 Task: Create a due date automation trigger when advanced on, on the tuesday after a card is due add fields without custom field "Resume" set to a date not in this month at 11:00 AM.
Action: Mouse moved to (912, 271)
Screenshot: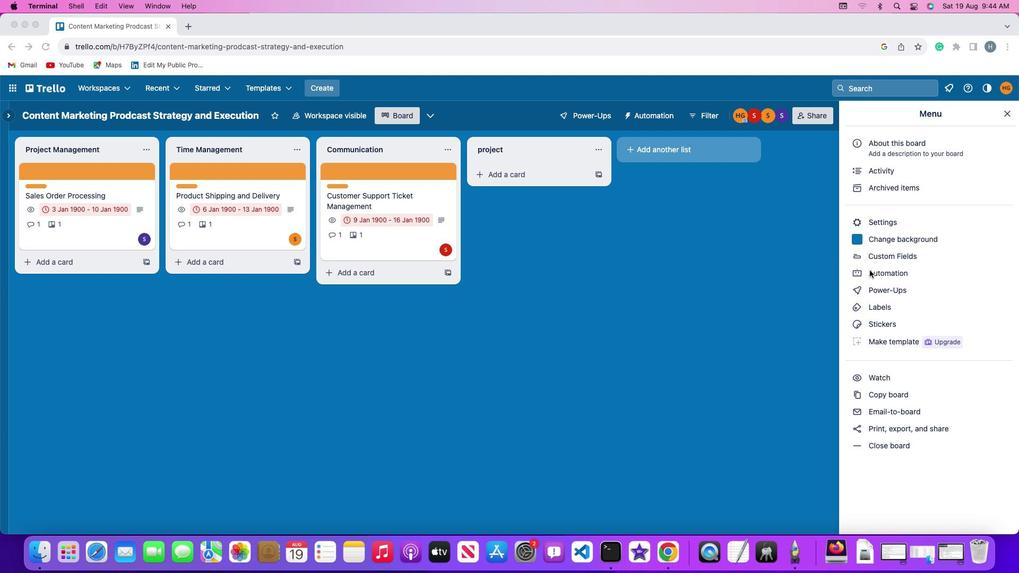 
Action: Mouse pressed left at (912, 271)
Screenshot: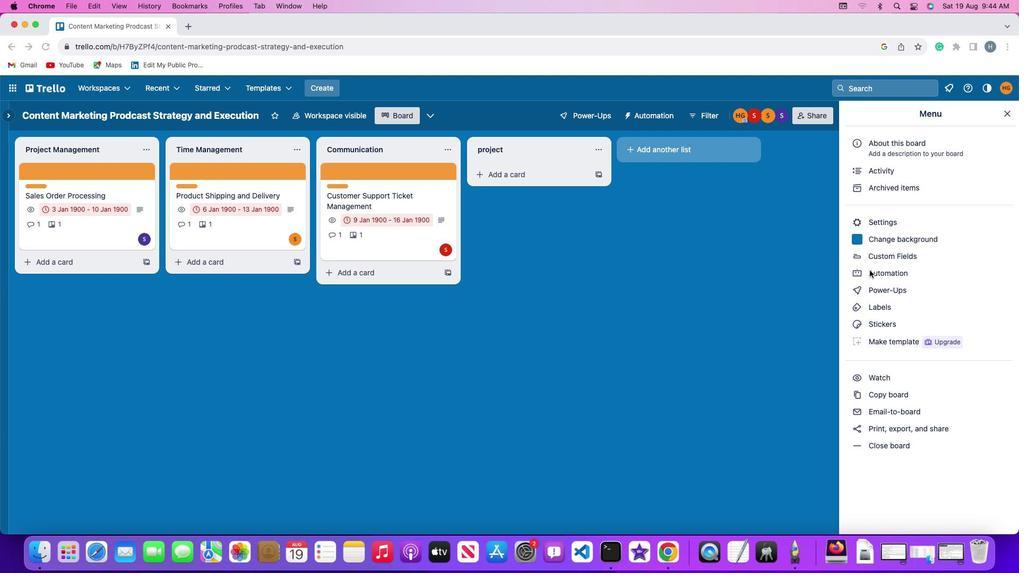 
Action: Mouse pressed left at (912, 271)
Screenshot: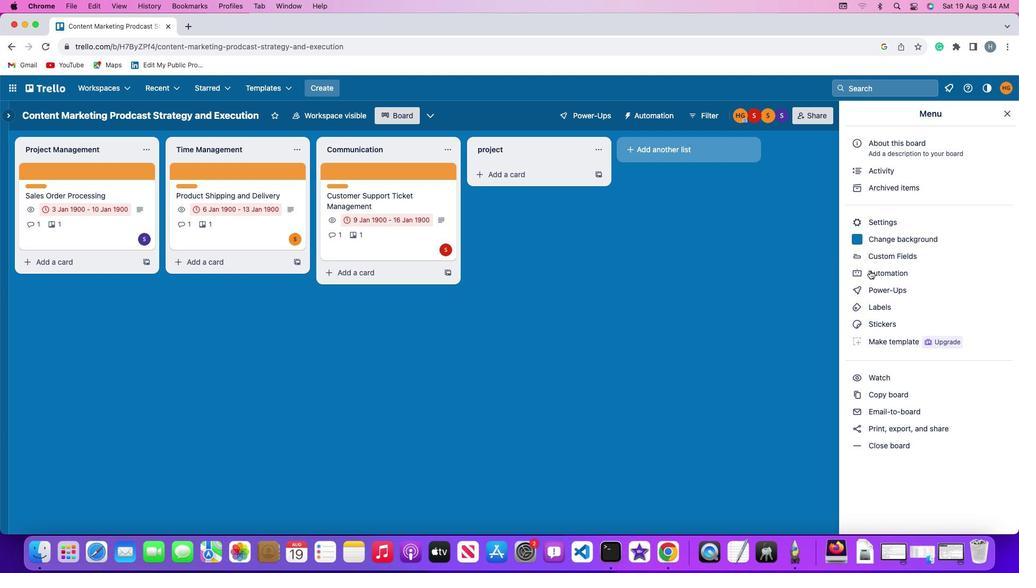 
Action: Mouse moved to (15, 255)
Screenshot: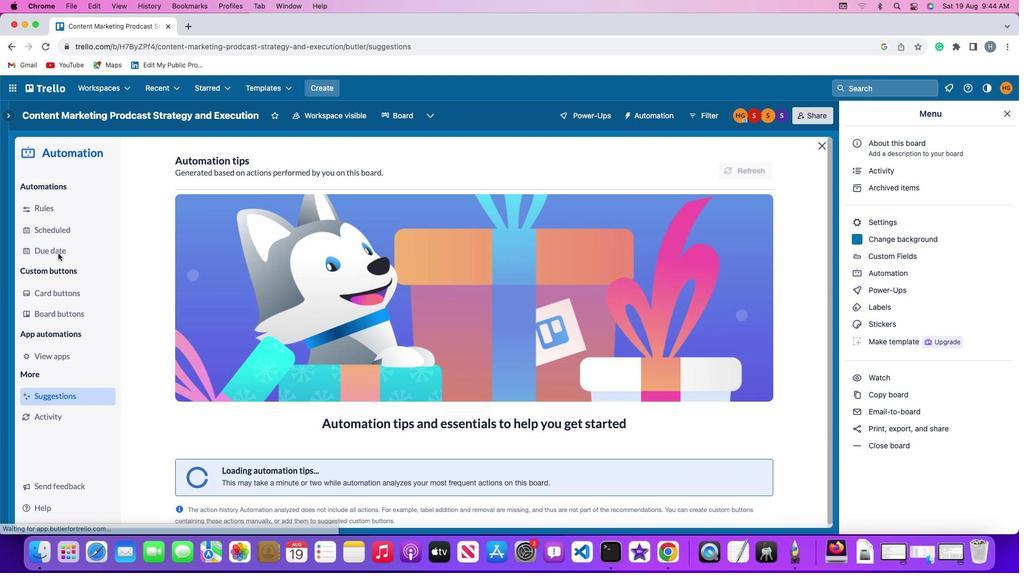 
Action: Mouse pressed left at (15, 255)
Screenshot: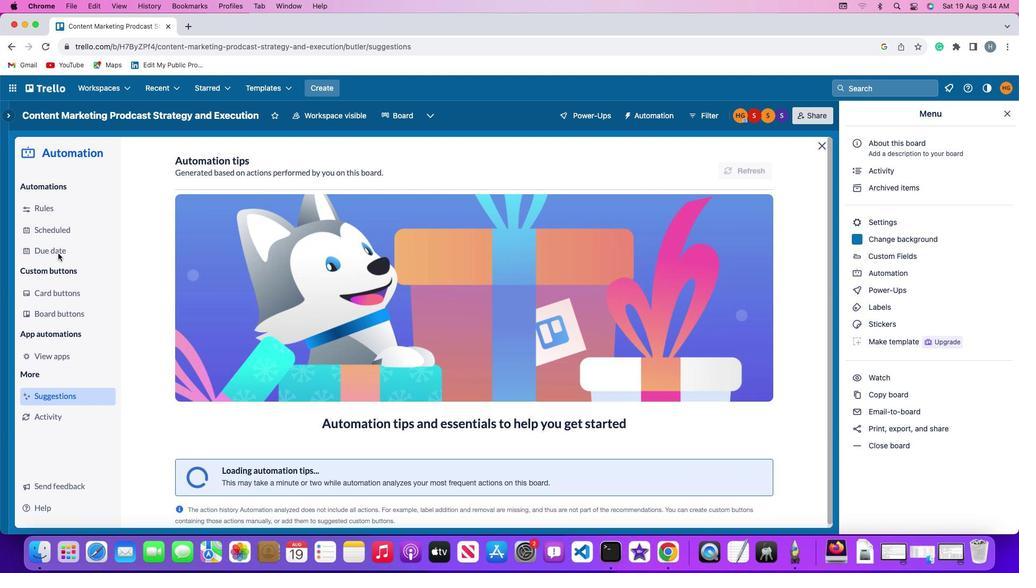 
Action: Mouse moved to (739, 163)
Screenshot: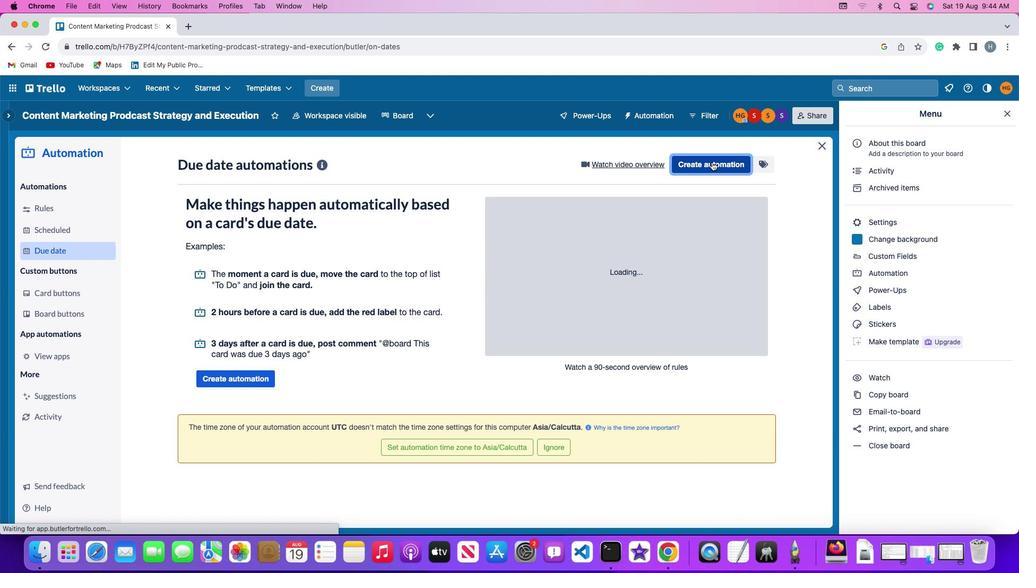 
Action: Mouse pressed left at (739, 163)
Screenshot: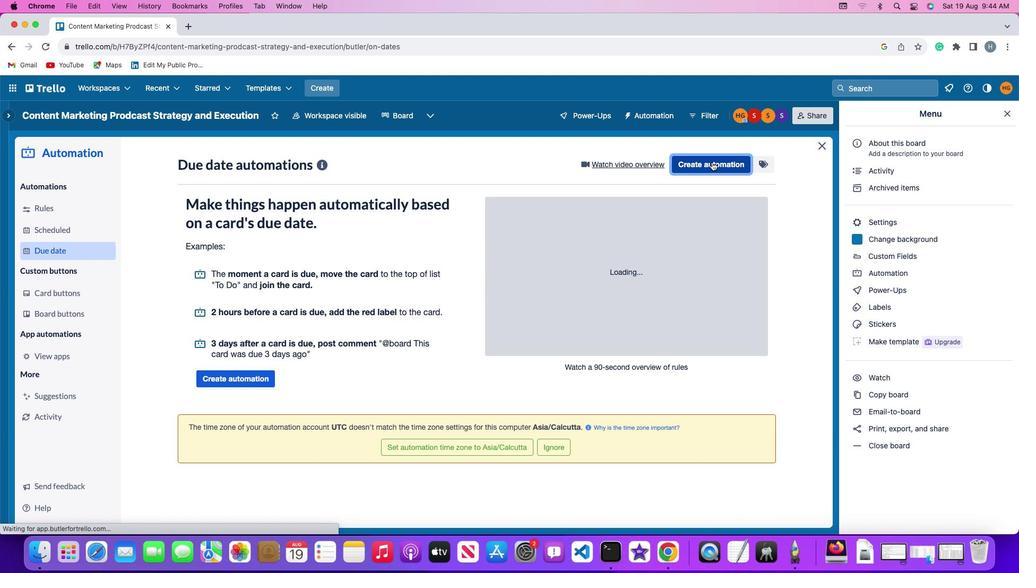 
Action: Mouse moved to (163, 267)
Screenshot: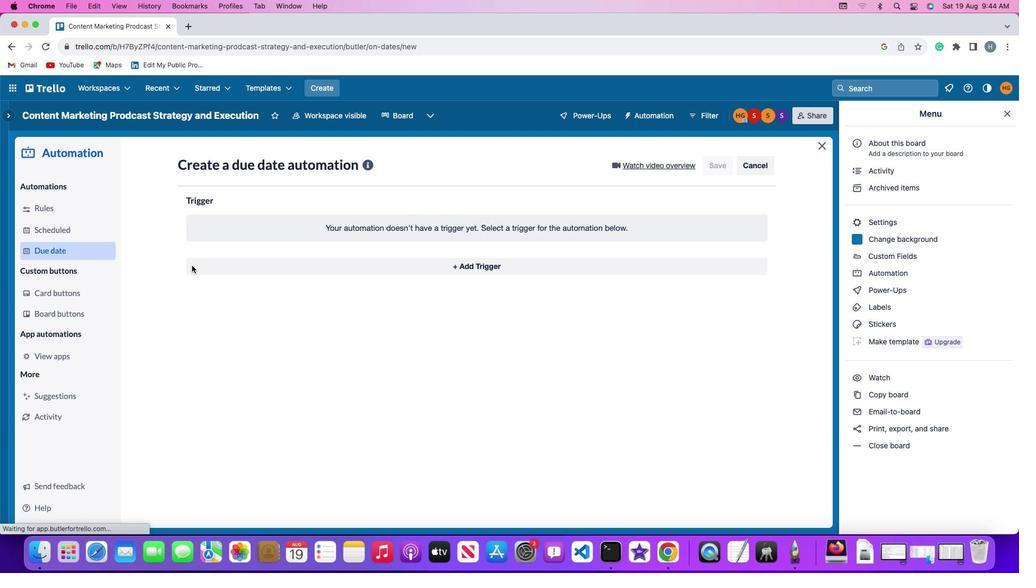 
Action: Mouse pressed left at (163, 267)
Screenshot: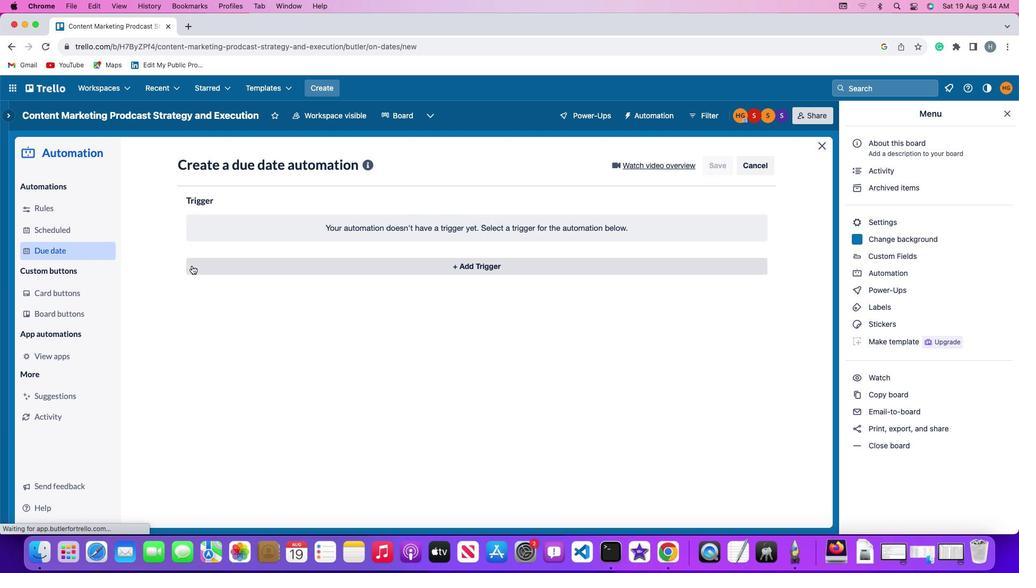 
Action: Mouse moved to (206, 459)
Screenshot: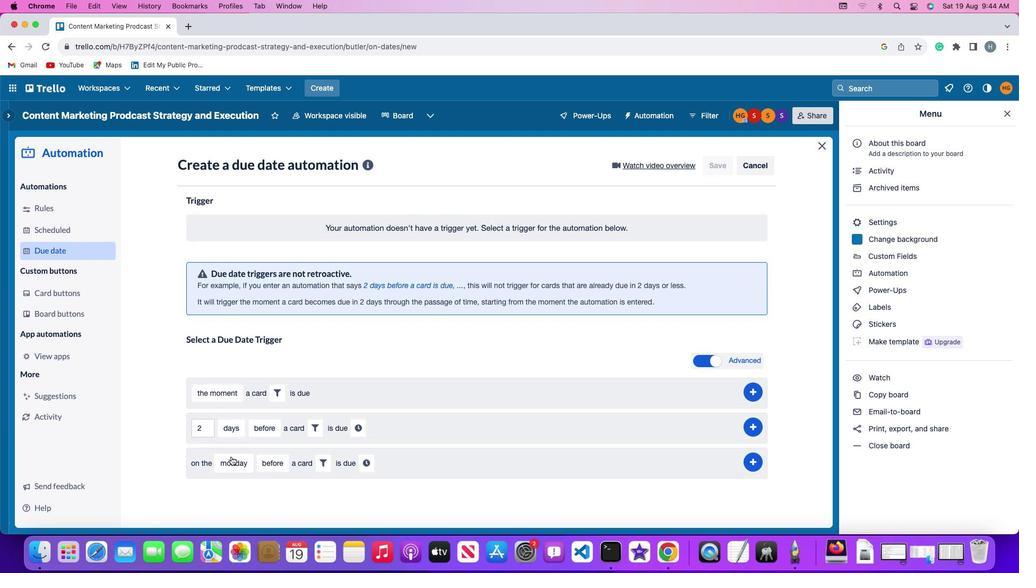 
Action: Mouse pressed left at (206, 459)
Screenshot: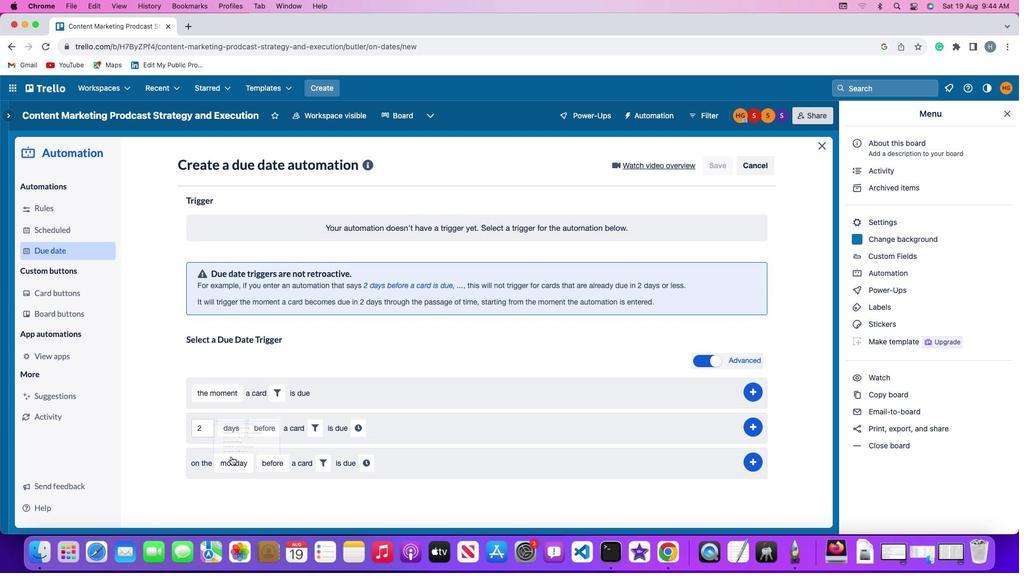 
Action: Mouse moved to (222, 339)
Screenshot: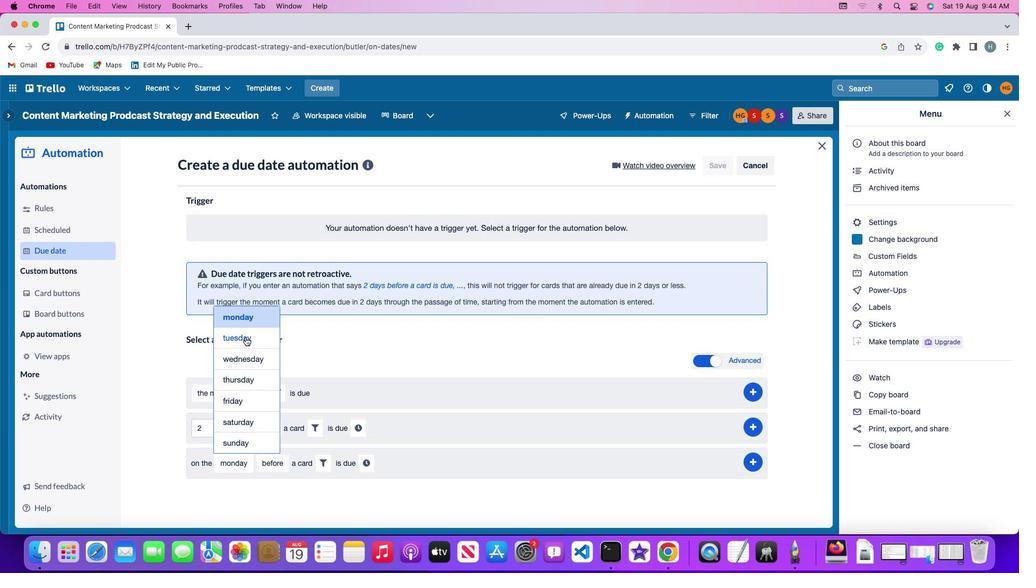 
Action: Mouse pressed left at (222, 339)
Screenshot: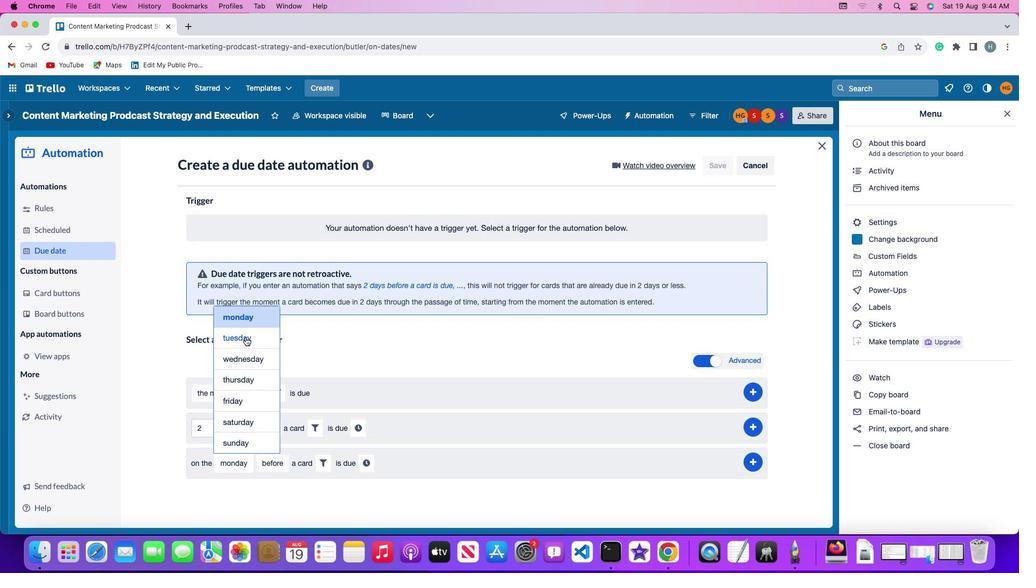 
Action: Mouse moved to (251, 469)
Screenshot: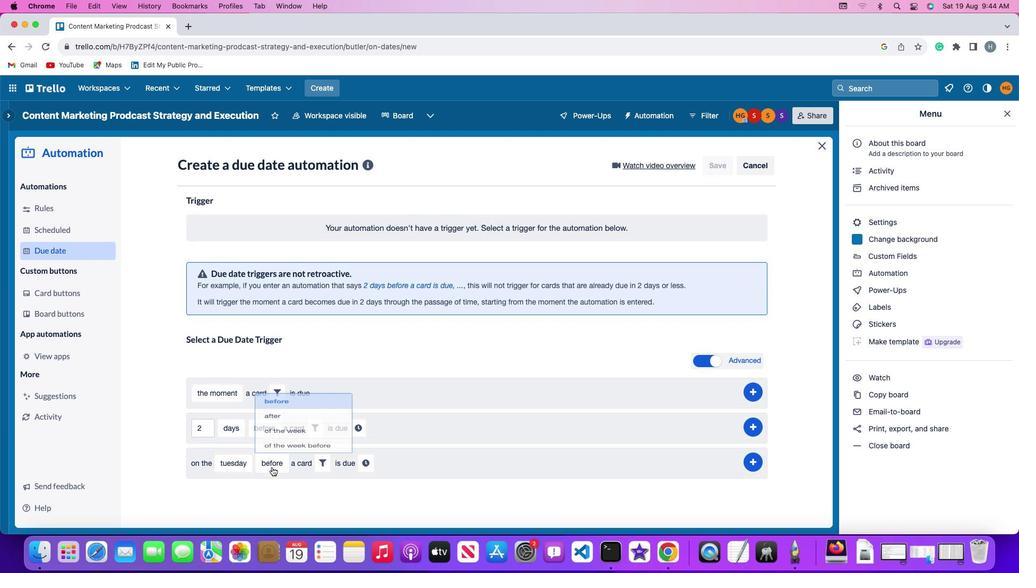 
Action: Mouse pressed left at (251, 469)
Screenshot: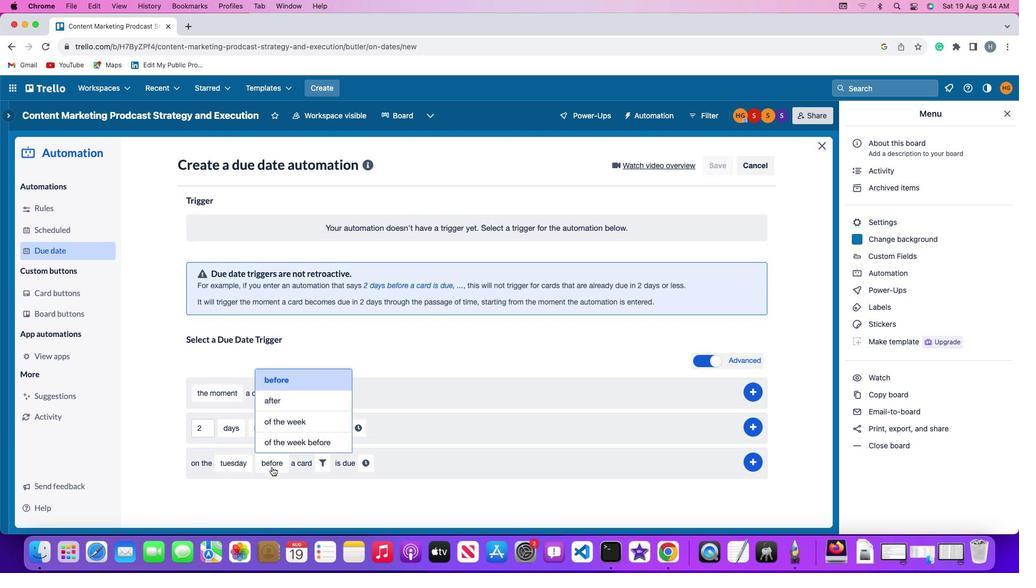 
Action: Mouse moved to (263, 400)
Screenshot: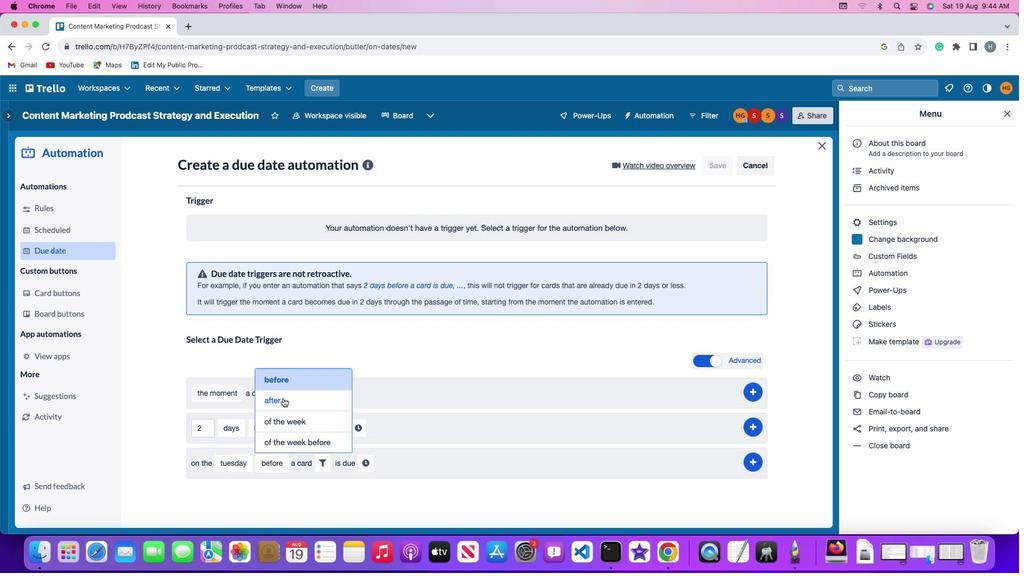 
Action: Mouse pressed left at (263, 400)
Screenshot: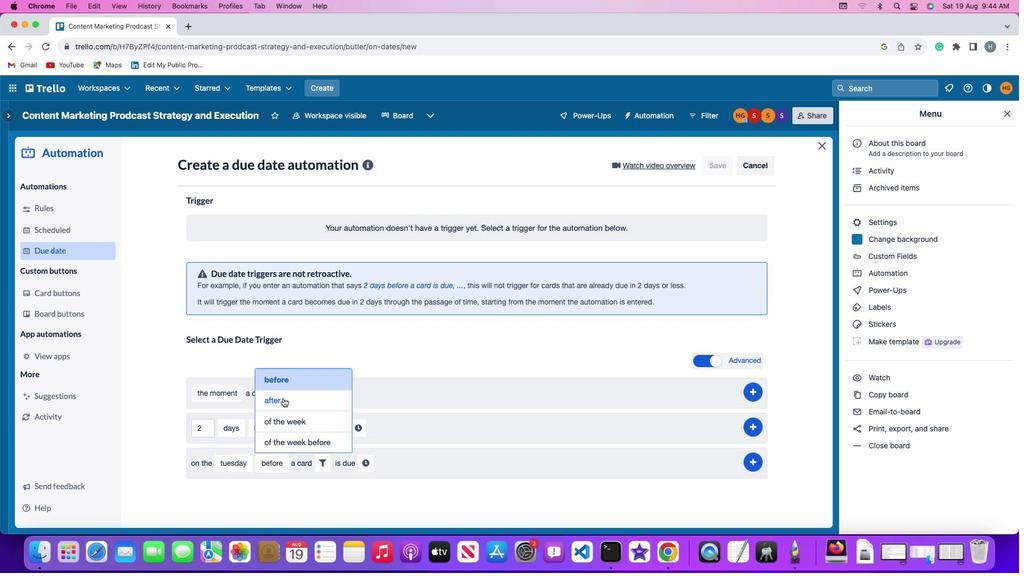 
Action: Mouse moved to (298, 467)
Screenshot: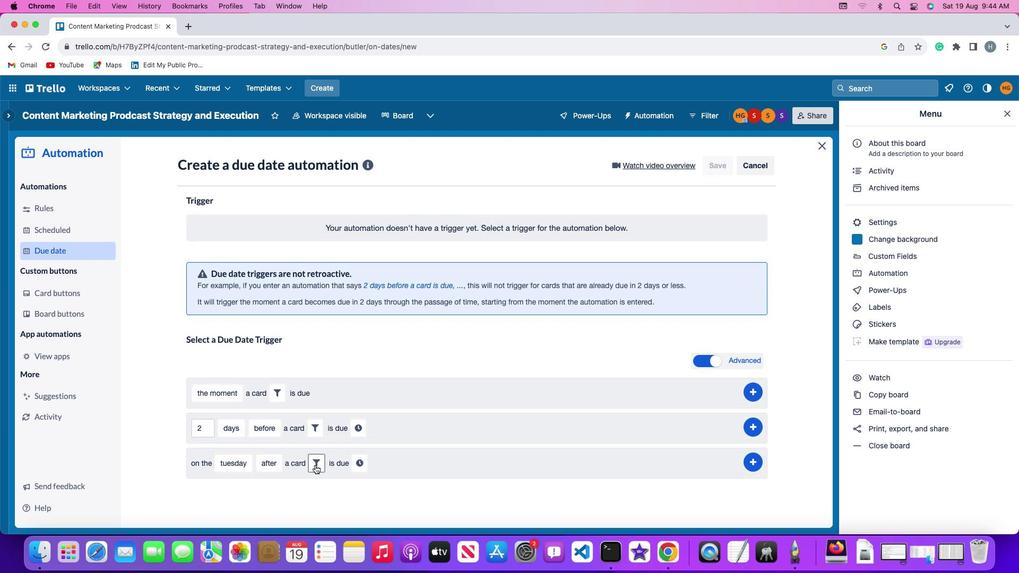 
Action: Mouse pressed left at (298, 467)
Screenshot: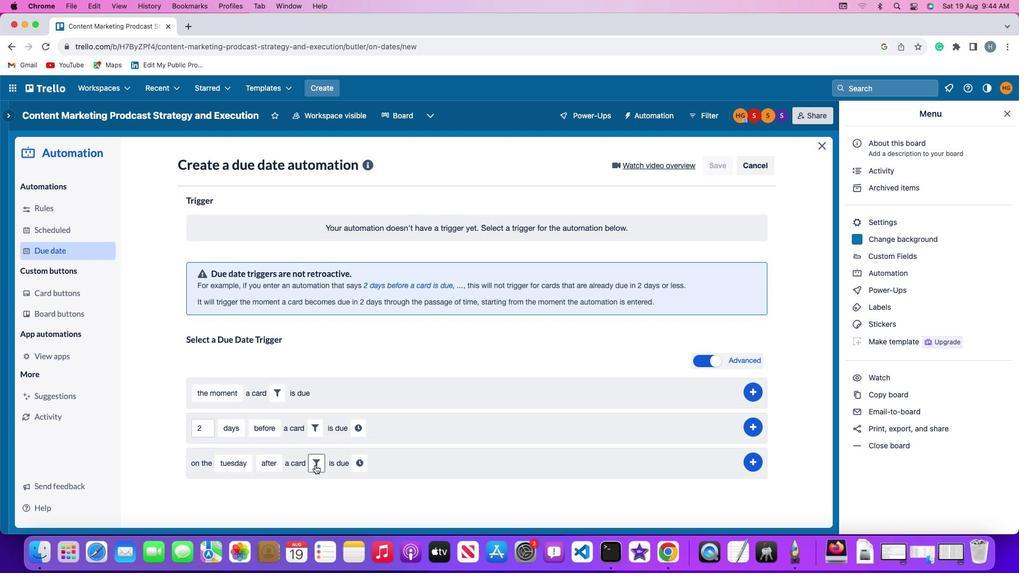 
Action: Mouse moved to (491, 498)
Screenshot: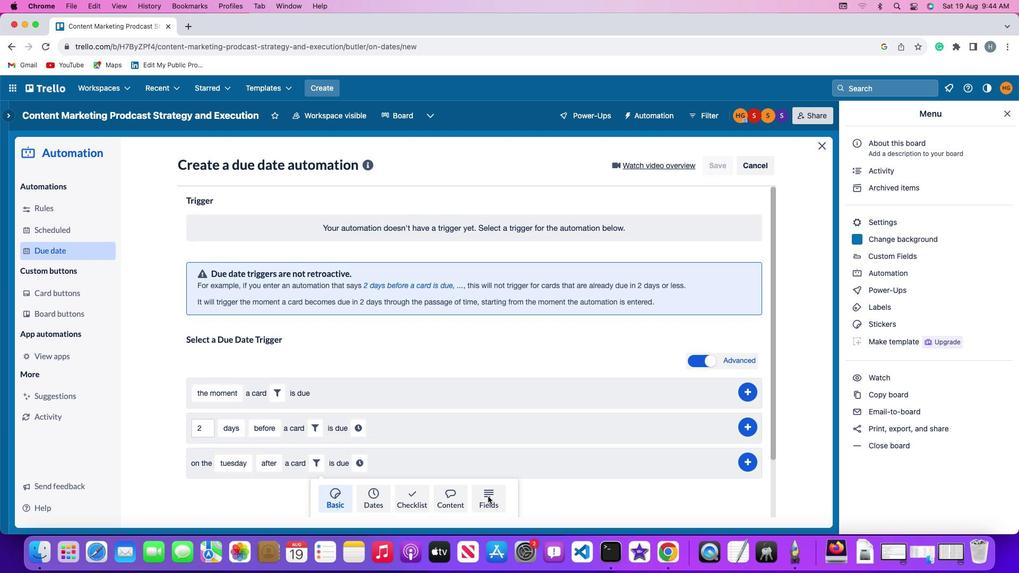 
Action: Mouse pressed left at (491, 498)
Screenshot: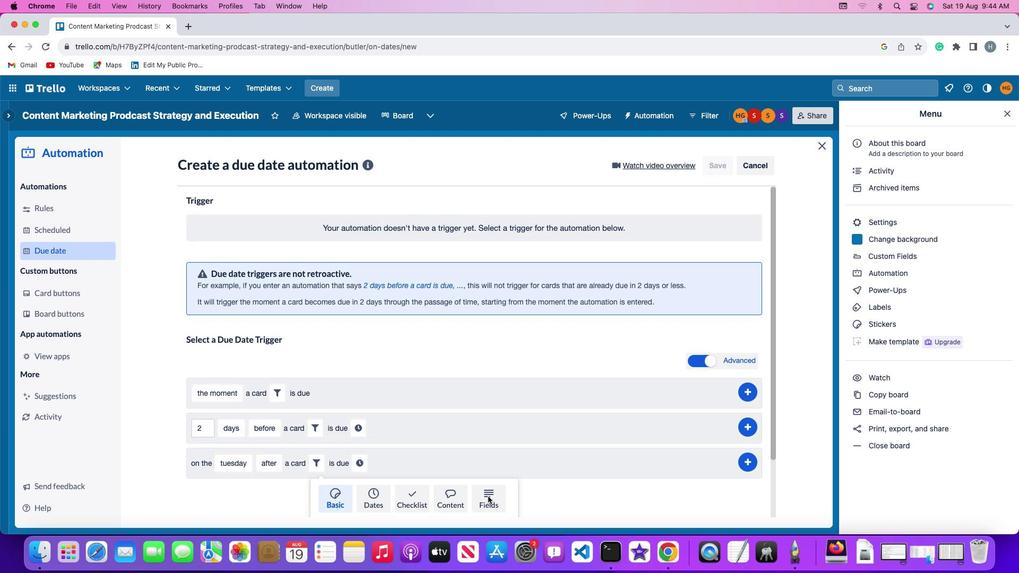
Action: Mouse moved to (252, 500)
Screenshot: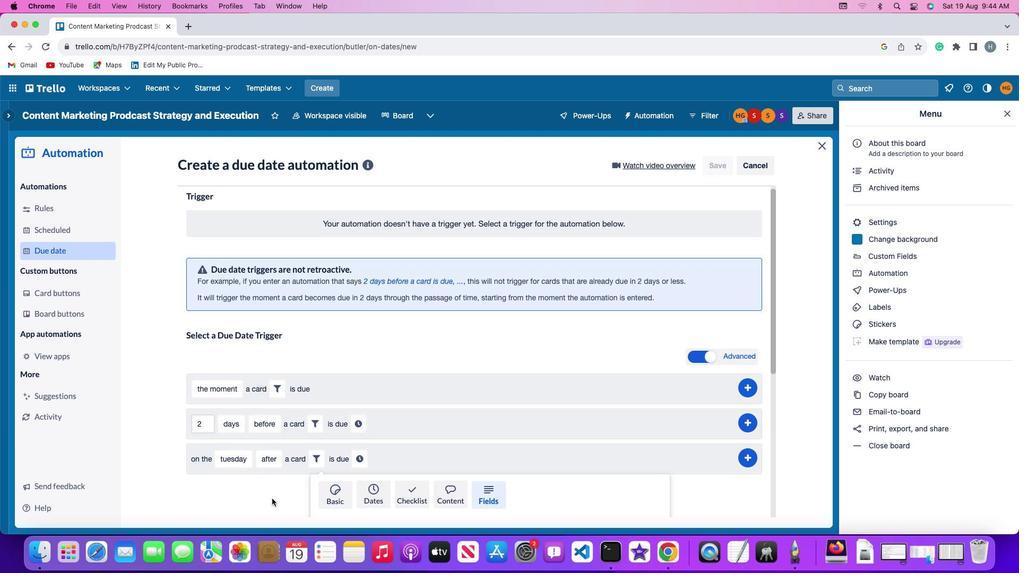
Action: Mouse scrolled (252, 500) with delta (-48, 0)
Screenshot: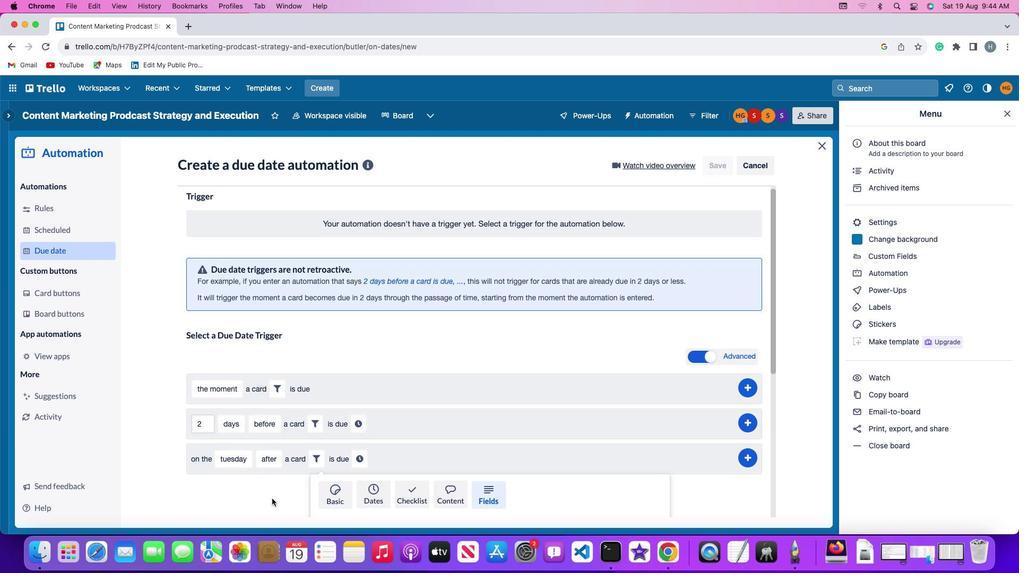 
Action: Mouse scrolled (252, 500) with delta (-48, 0)
Screenshot: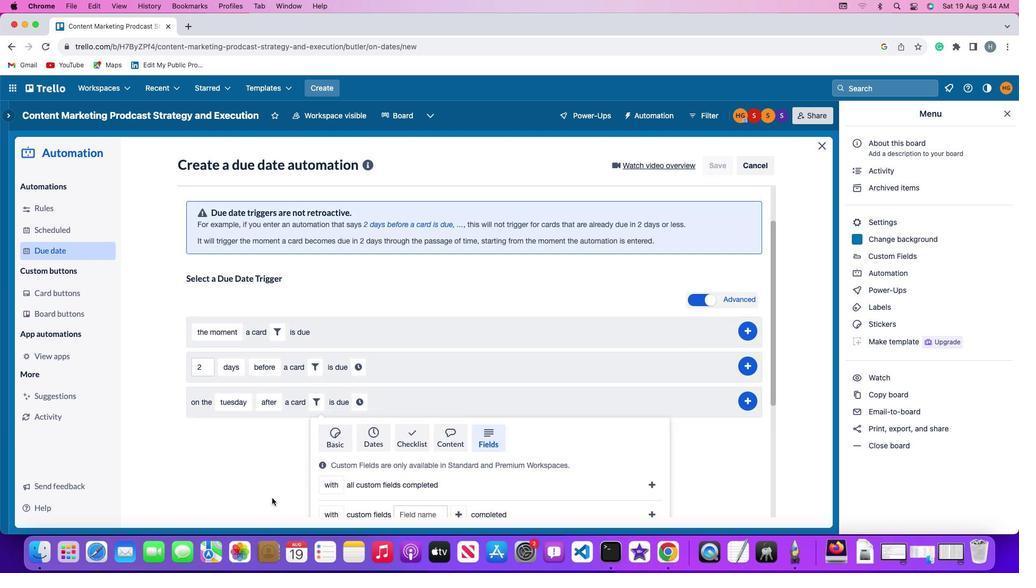 
Action: Mouse scrolled (252, 500) with delta (-48, -1)
Screenshot: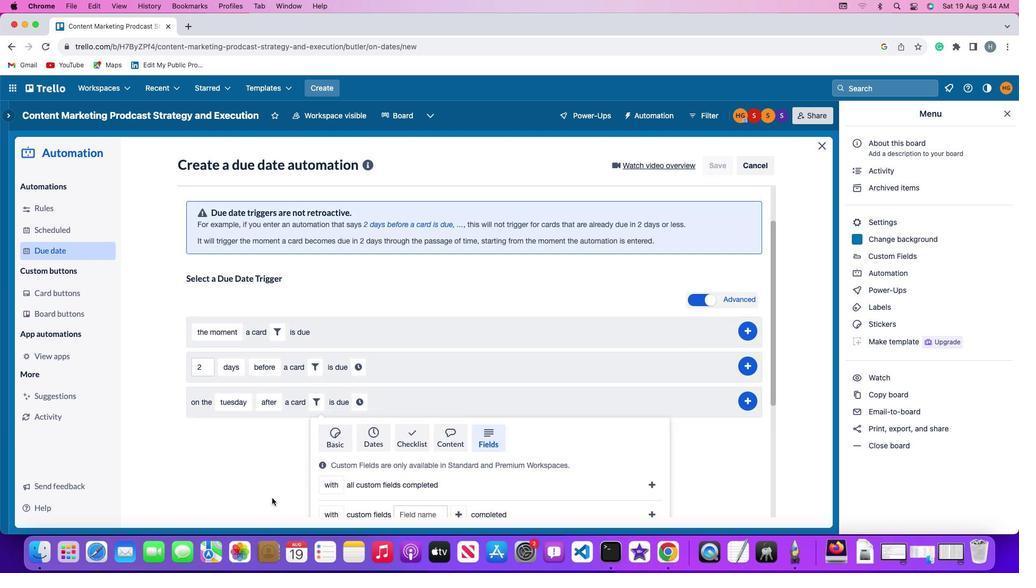 
Action: Mouse scrolled (252, 500) with delta (-48, -1)
Screenshot: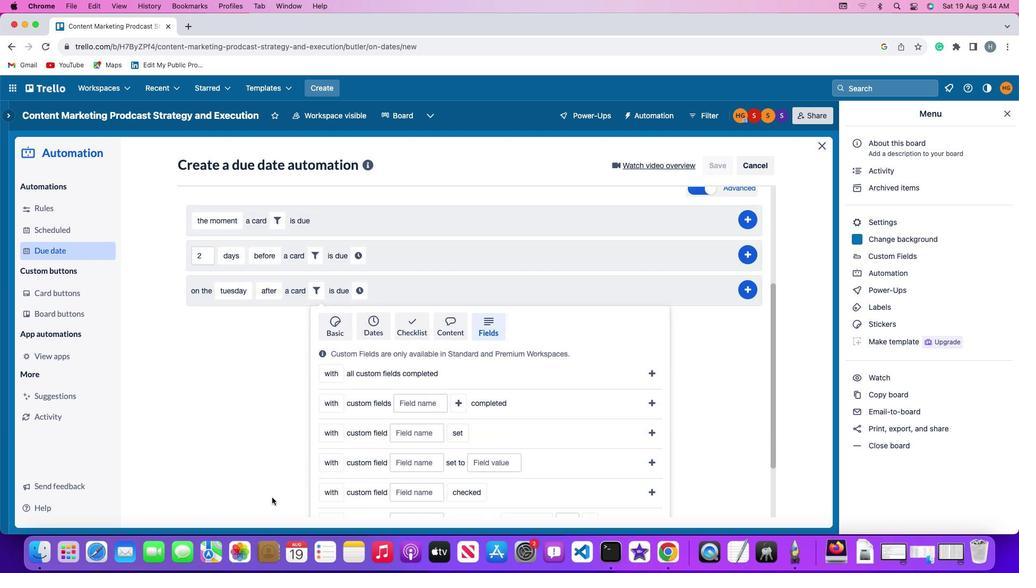 
Action: Mouse scrolled (252, 500) with delta (-48, -2)
Screenshot: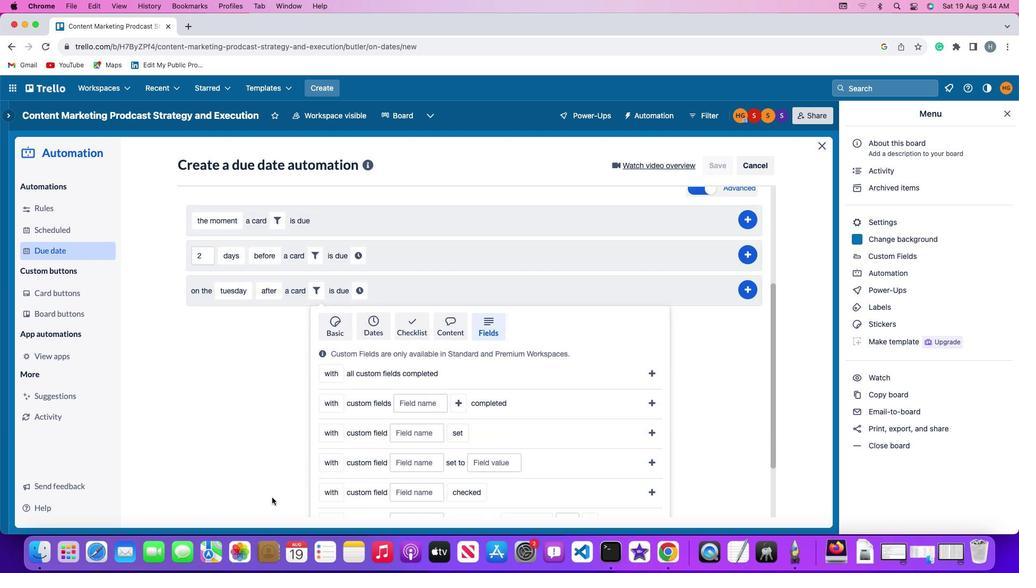 
Action: Mouse moved to (252, 500)
Screenshot: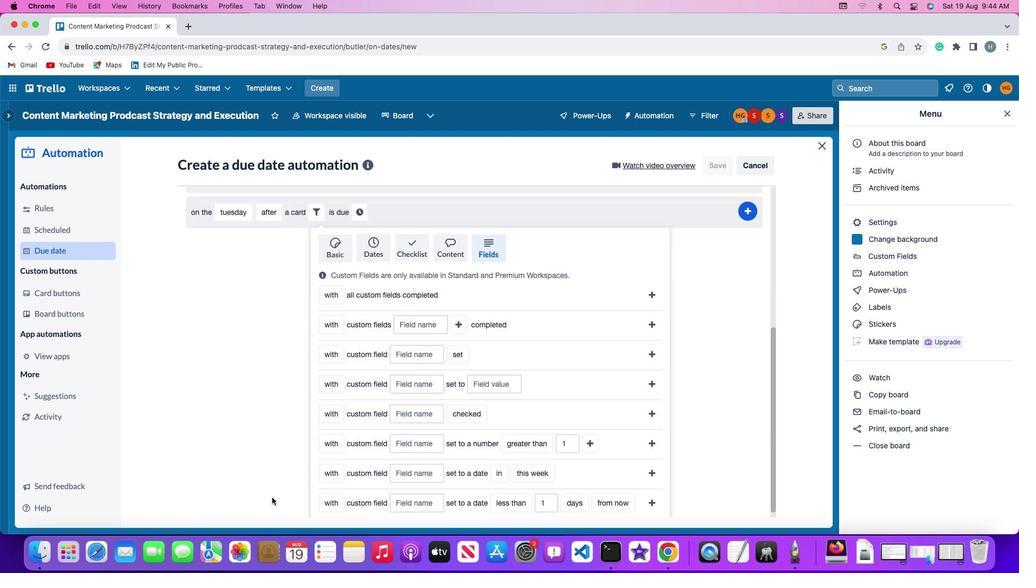 
Action: Mouse scrolled (252, 500) with delta (-48, -2)
Screenshot: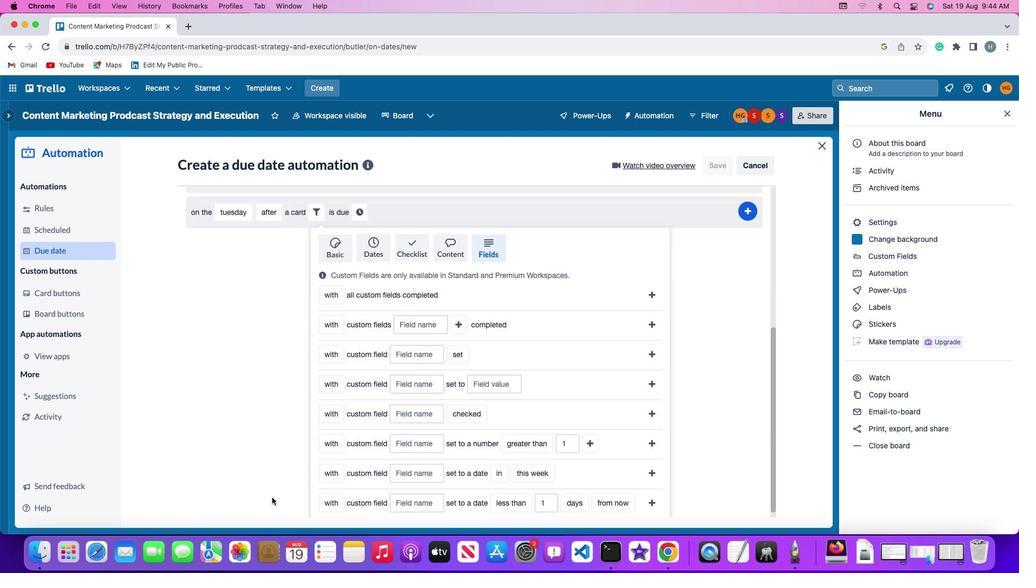 
Action: Mouse moved to (252, 499)
Screenshot: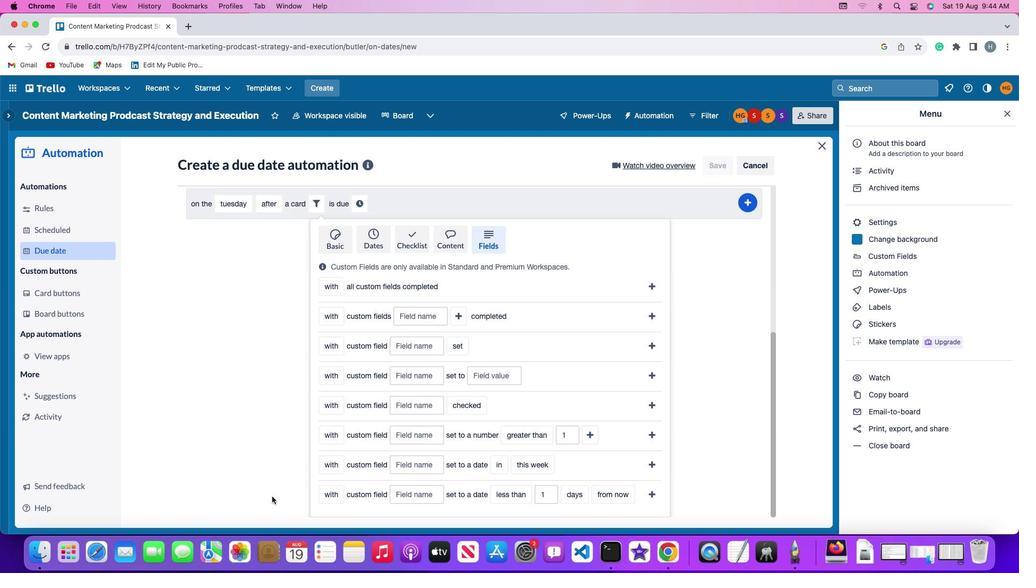 
Action: Mouse scrolled (252, 499) with delta (-48, 0)
Screenshot: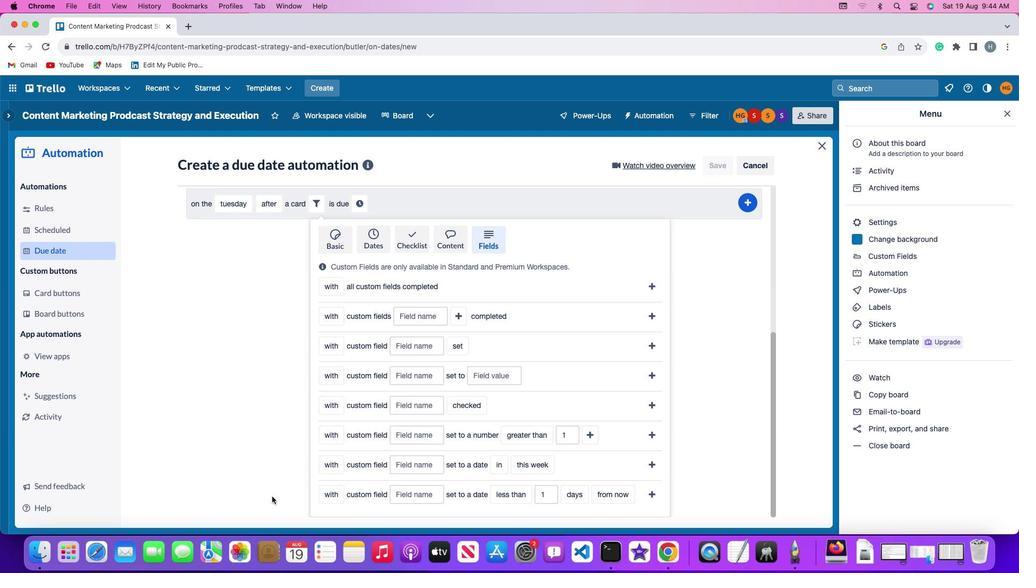 
Action: Mouse moved to (252, 499)
Screenshot: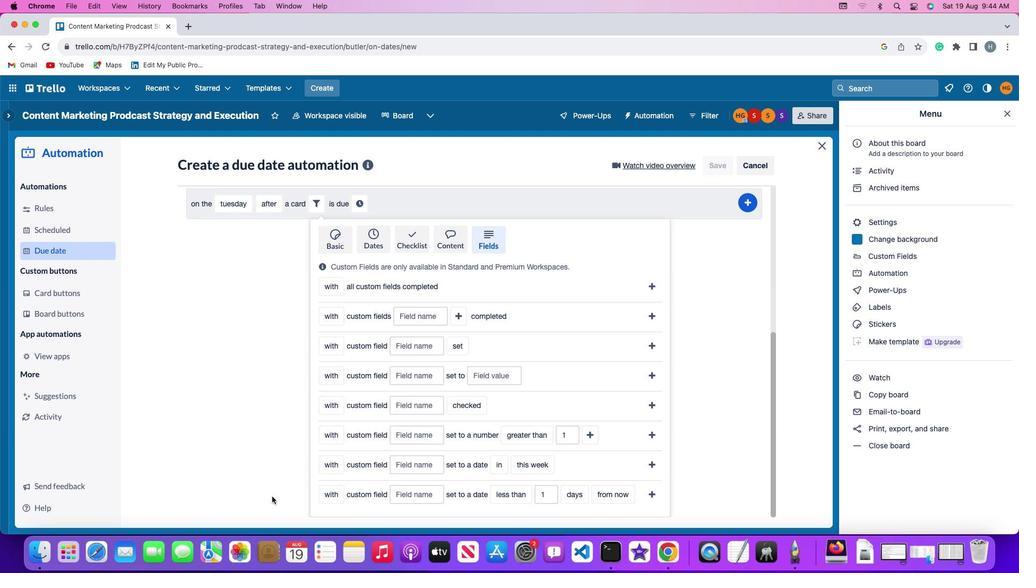 
Action: Mouse scrolled (252, 499) with delta (-48, 0)
Screenshot: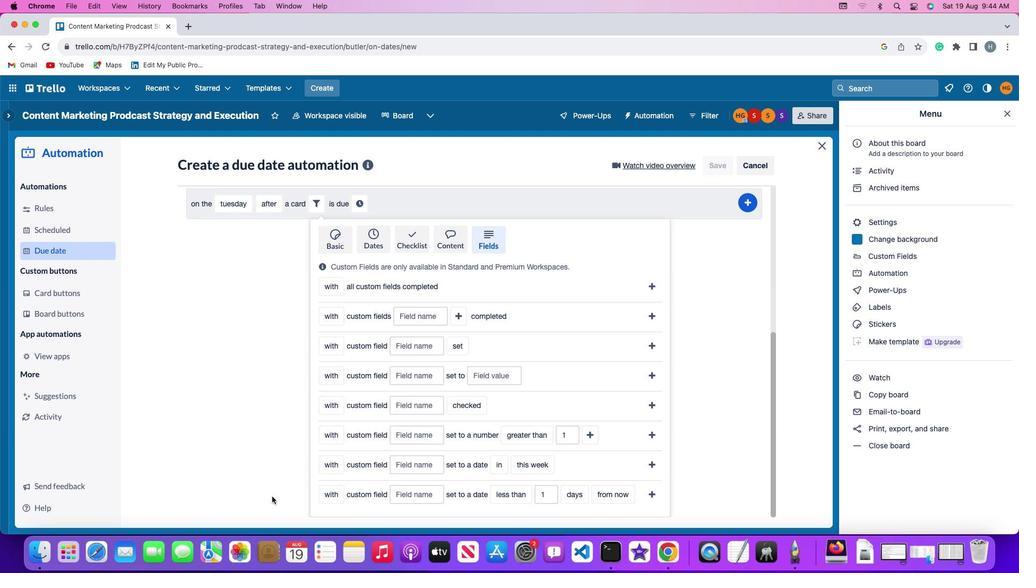 
Action: Mouse moved to (252, 498)
Screenshot: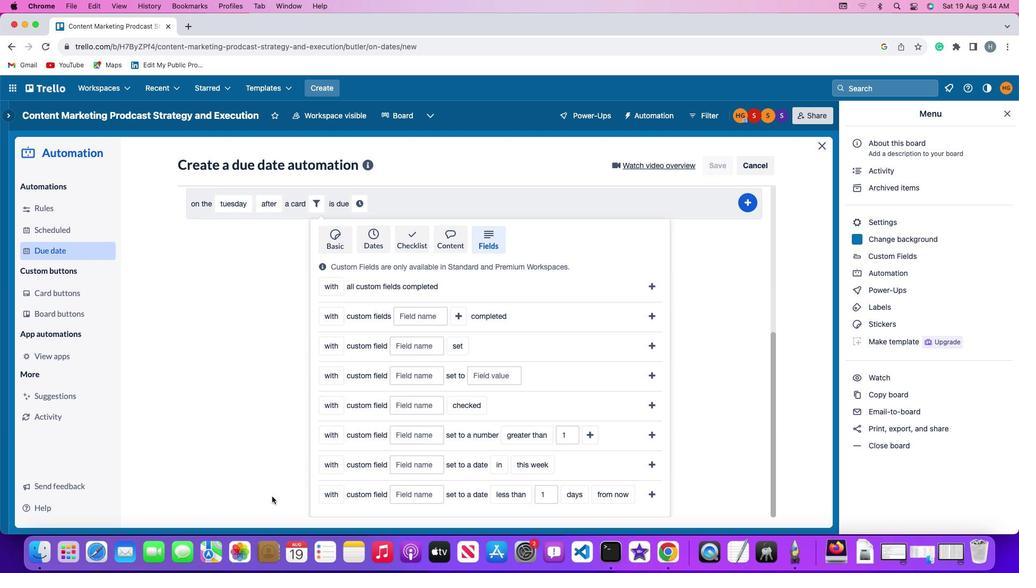 
Action: Mouse scrolled (252, 498) with delta (-48, 0)
Screenshot: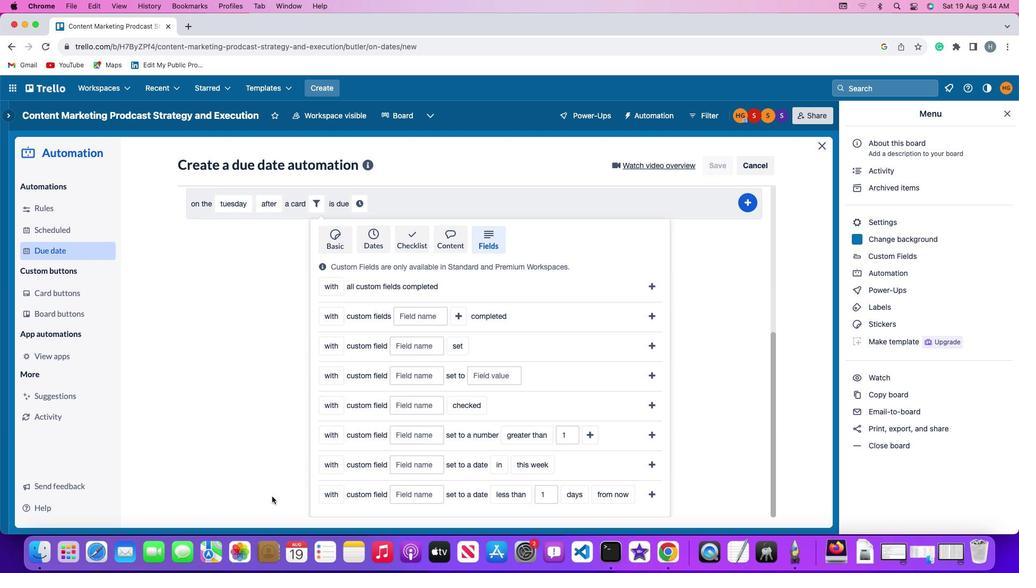 
Action: Mouse moved to (310, 470)
Screenshot: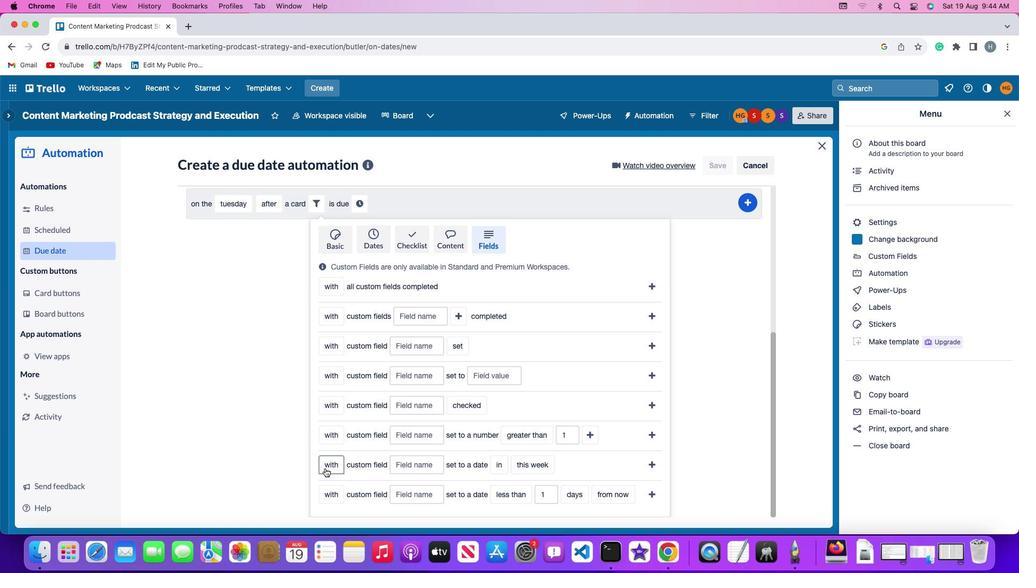 
Action: Mouse pressed left at (310, 470)
Screenshot: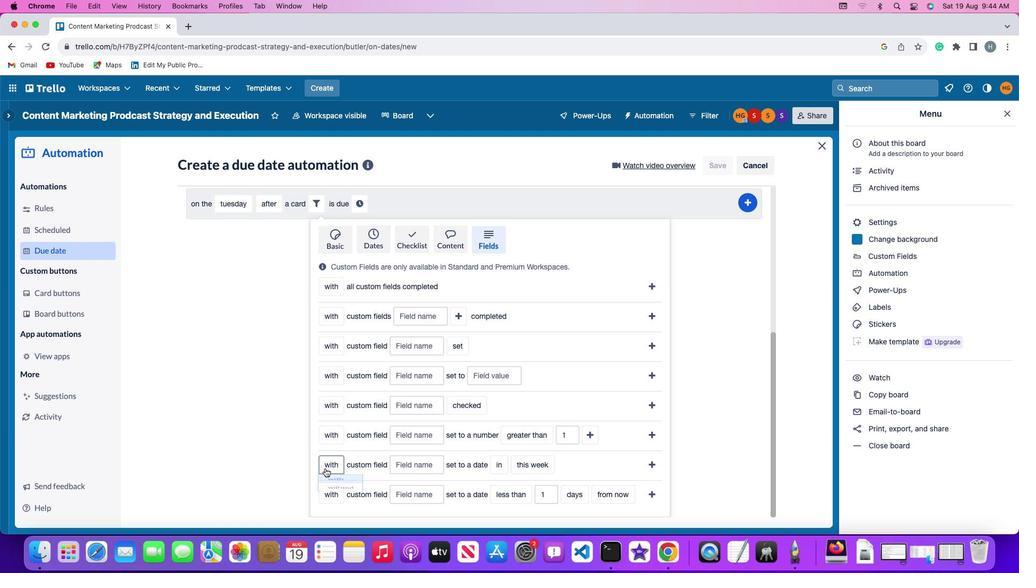 
Action: Mouse moved to (323, 507)
Screenshot: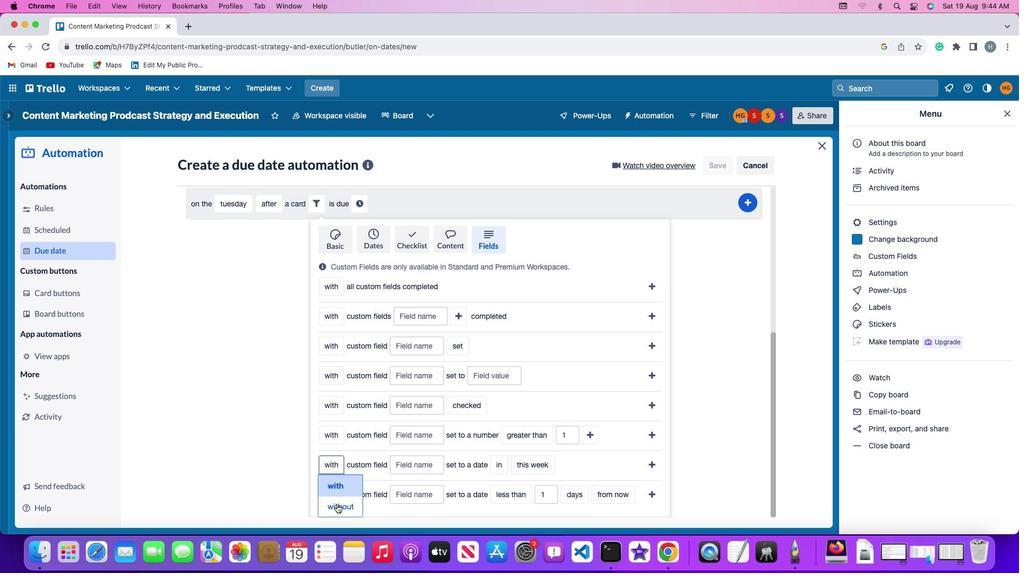 
Action: Mouse pressed left at (323, 507)
Screenshot: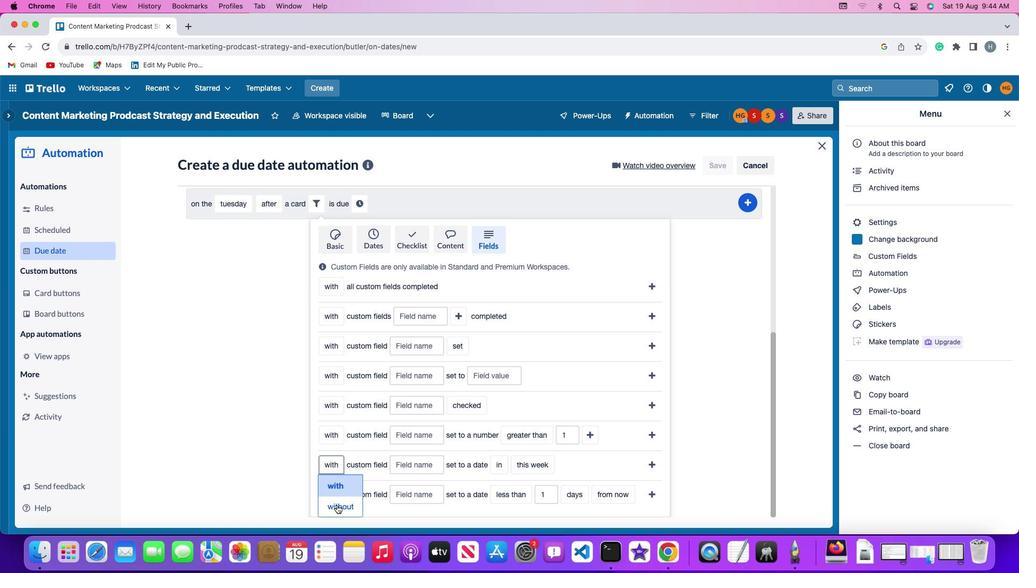
Action: Mouse moved to (421, 469)
Screenshot: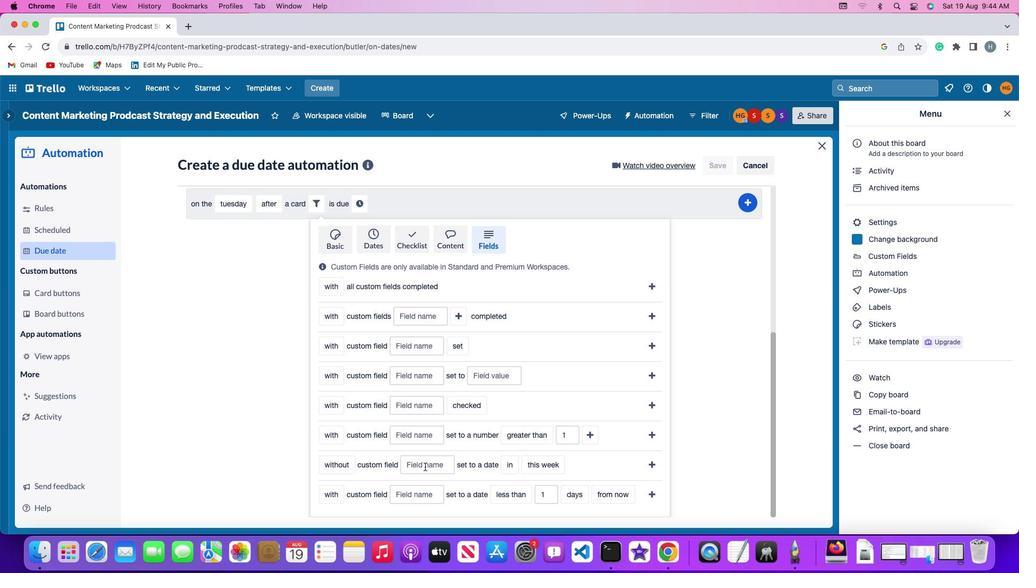 
Action: Mouse pressed left at (421, 469)
Screenshot: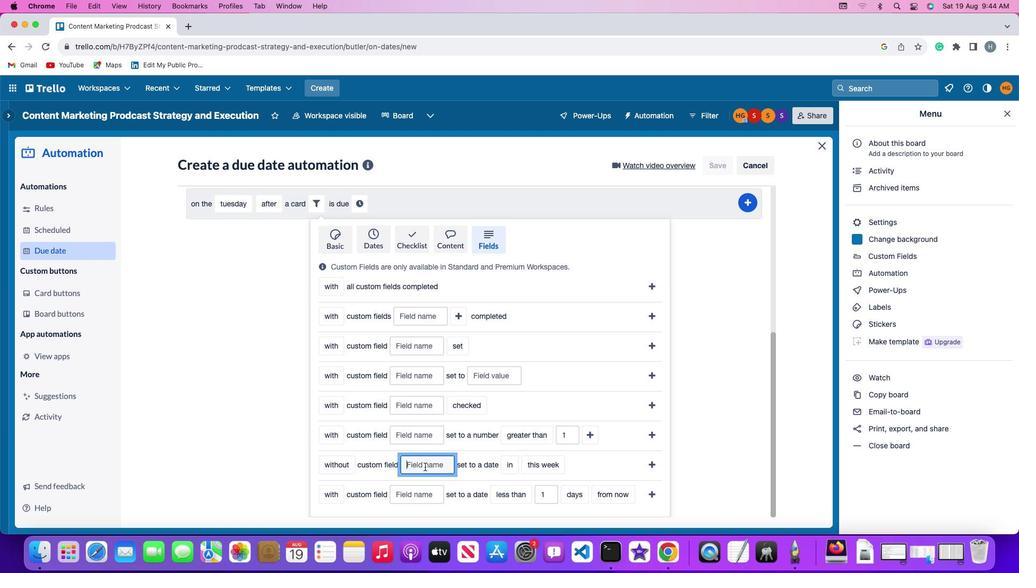 
Action: Key pressed Key.shift'R''e''s''u''m''e'
Screenshot: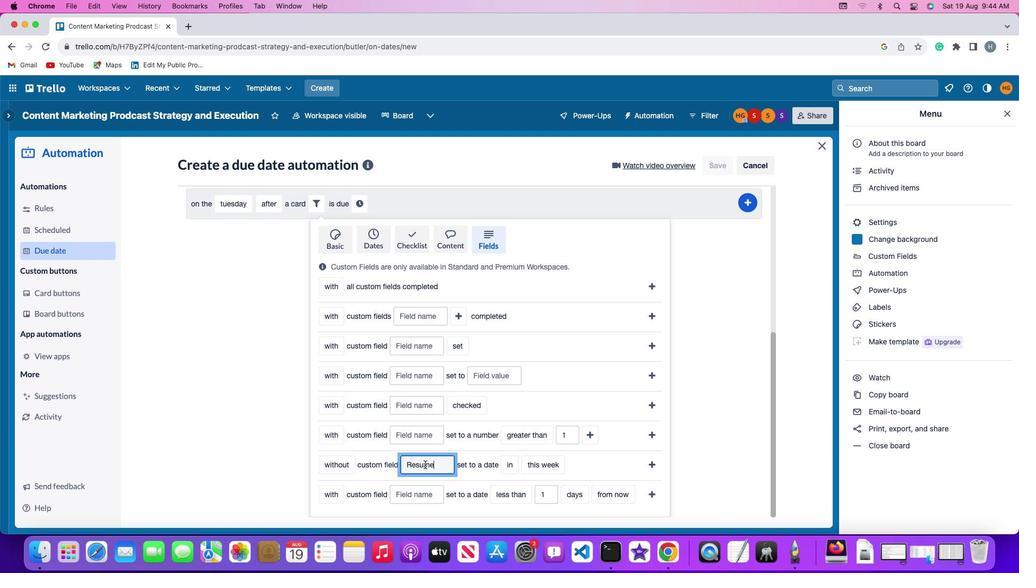 
Action: Mouse moved to (509, 466)
Screenshot: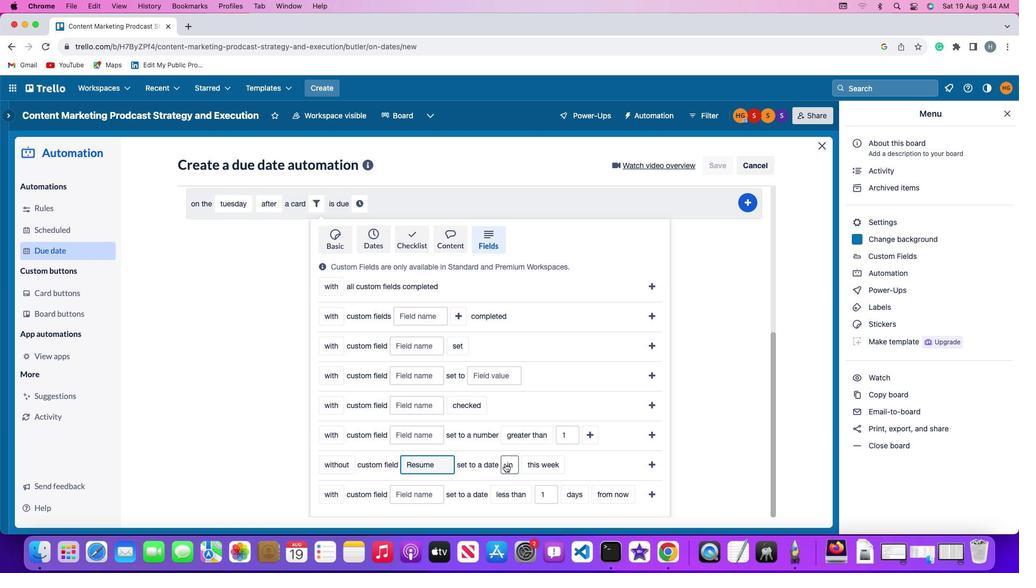 
Action: Mouse pressed left at (509, 466)
Screenshot: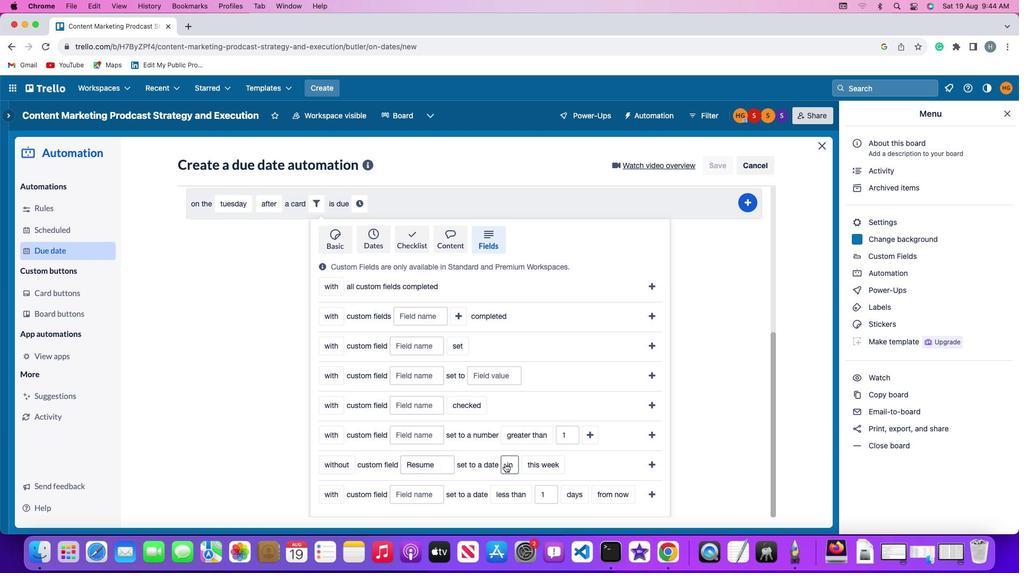 
Action: Mouse moved to (520, 508)
Screenshot: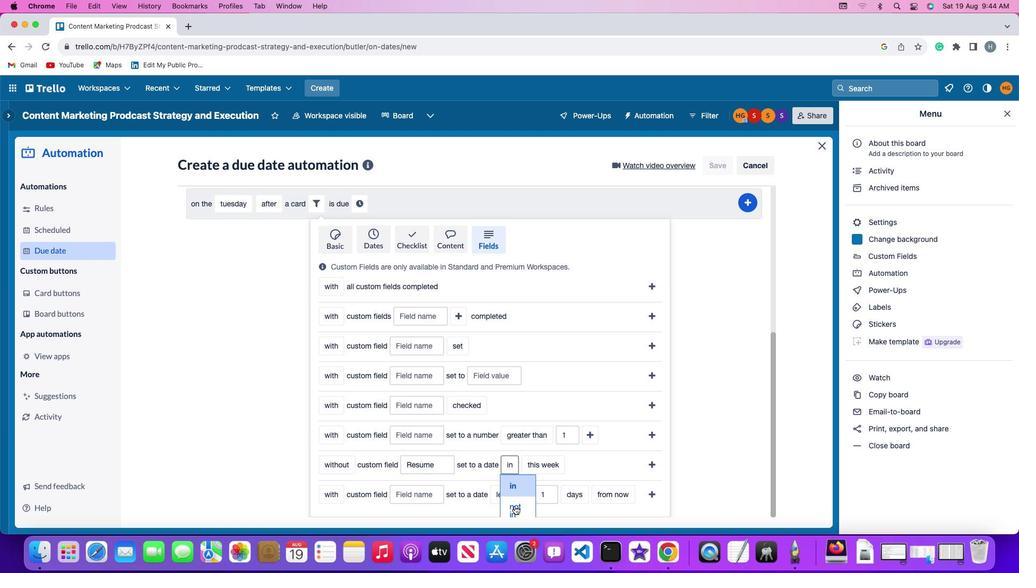 
Action: Mouse pressed left at (520, 508)
Screenshot: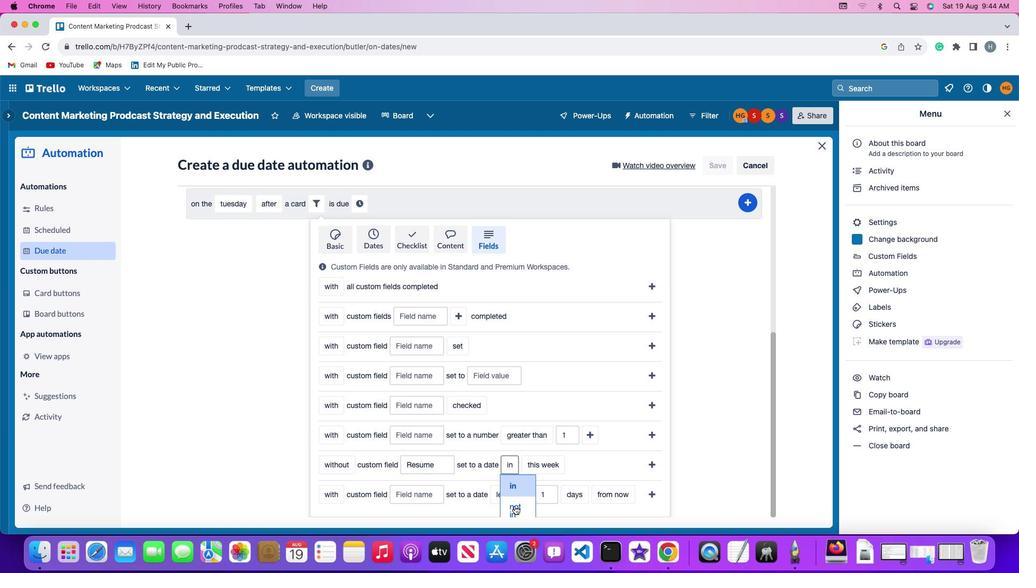 
Action: Mouse moved to (561, 466)
Screenshot: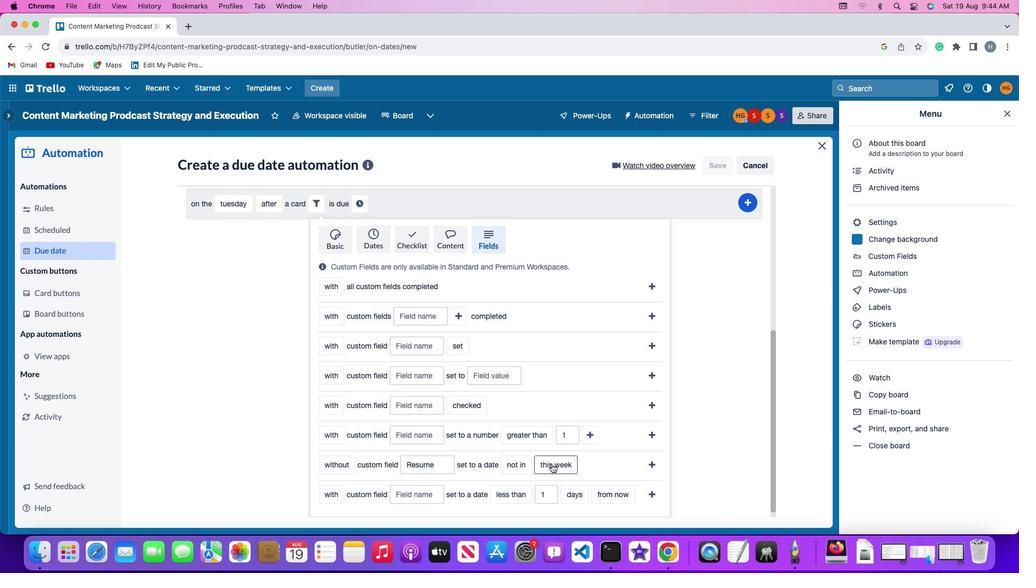 
Action: Mouse pressed left at (561, 466)
Screenshot: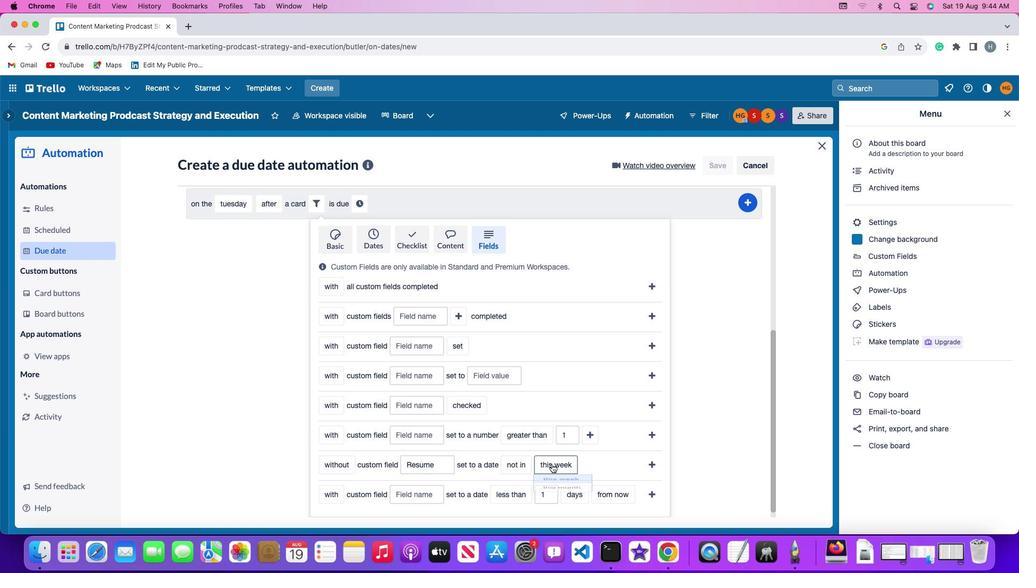 
Action: Mouse moved to (564, 505)
Screenshot: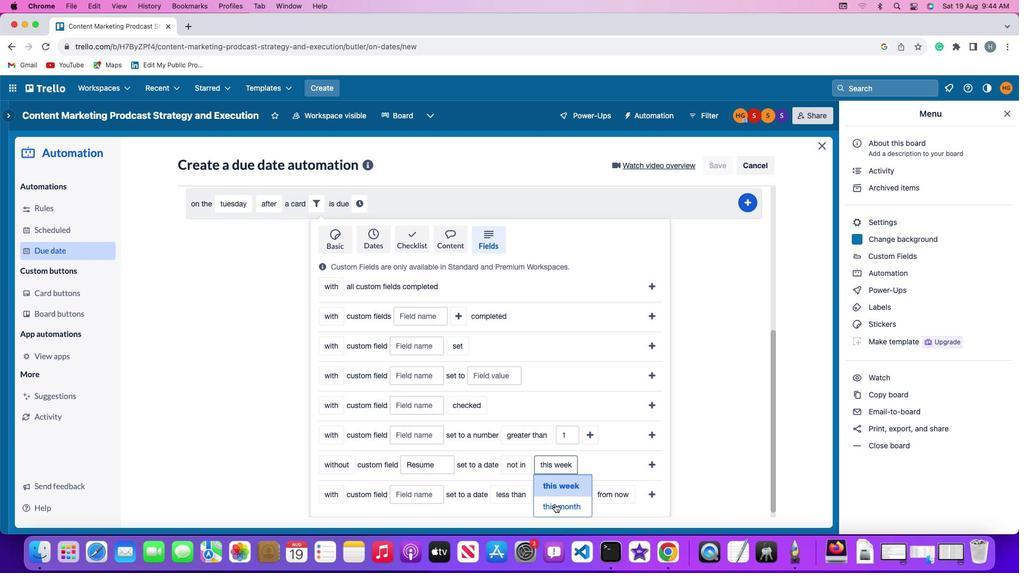 
Action: Mouse pressed left at (564, 505)
Screenshot: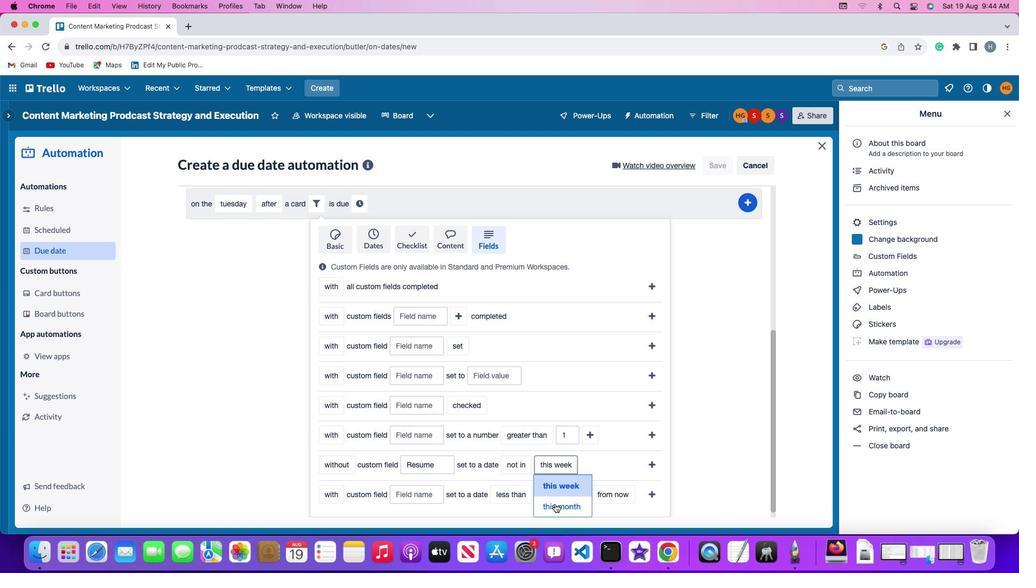 
Action: Mouse moved to (668, 465)
Screenshot: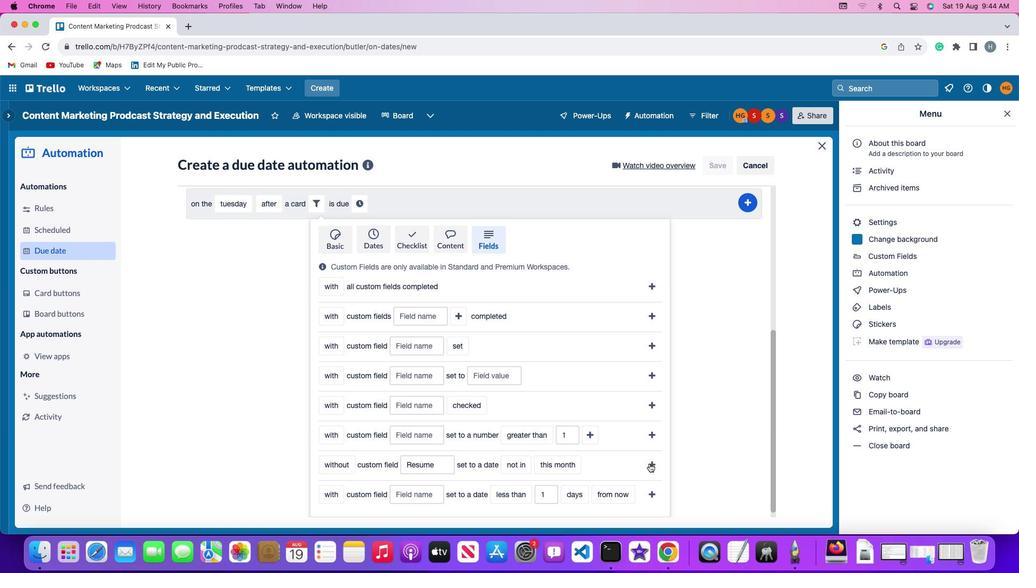 
Action: Mouse pressed left at (668, 465)
Screenshot: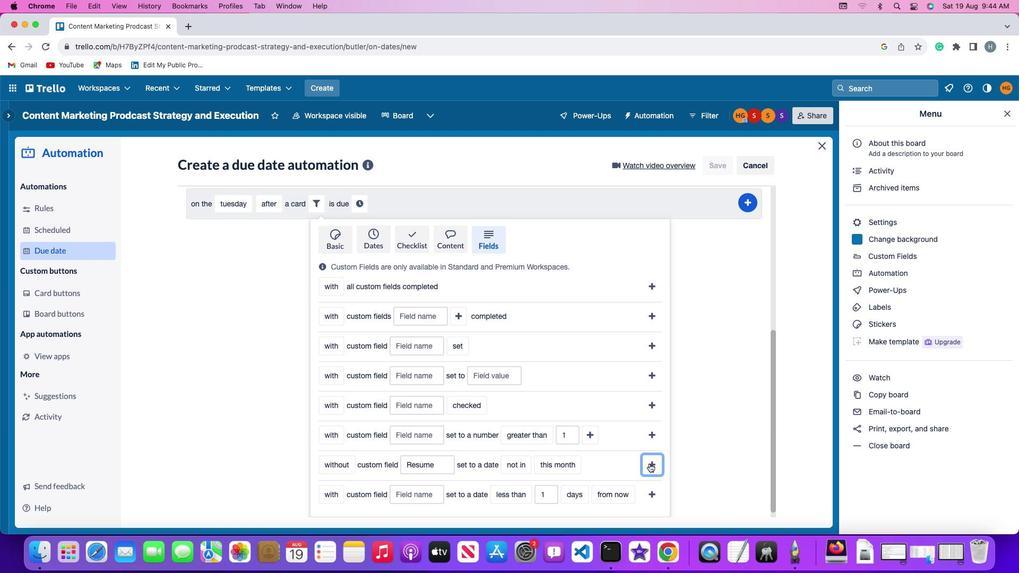 
Action: Mouse moved to (603, 469)
Screenshot: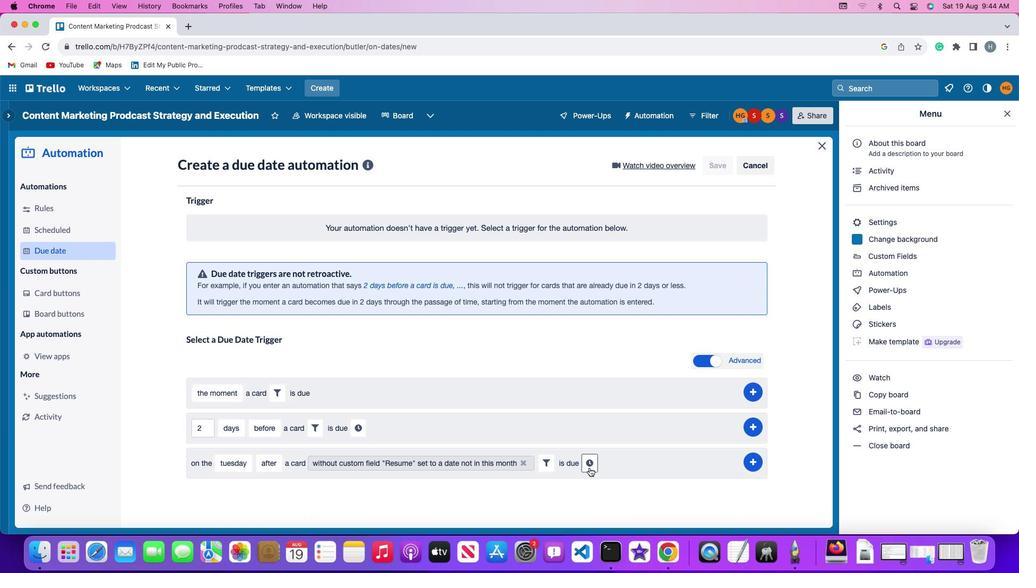 
Action: Mouse pressed left at (603, 469)
Screenshot: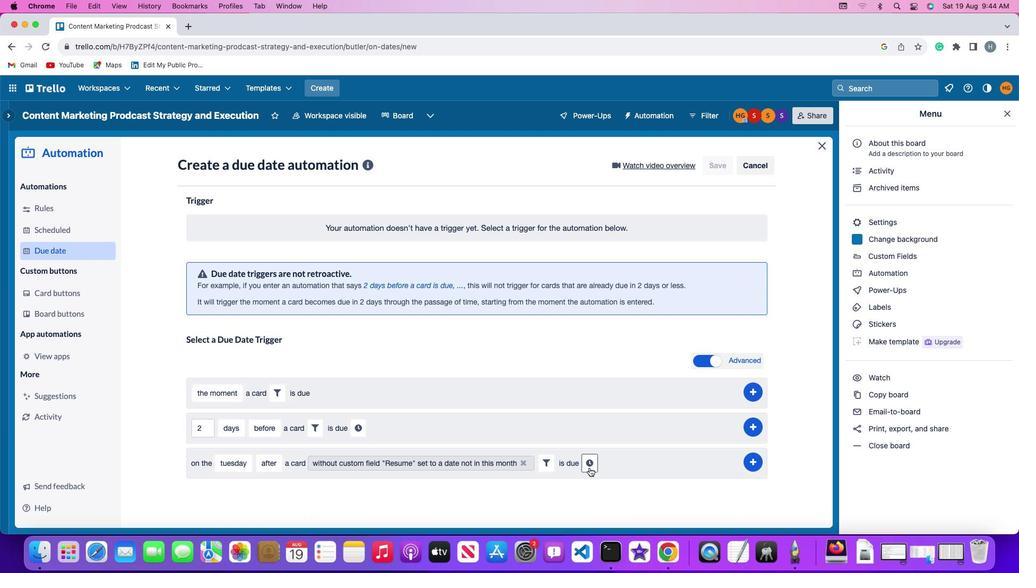
Action: Mouse moved to (629, 466)
Screenshot: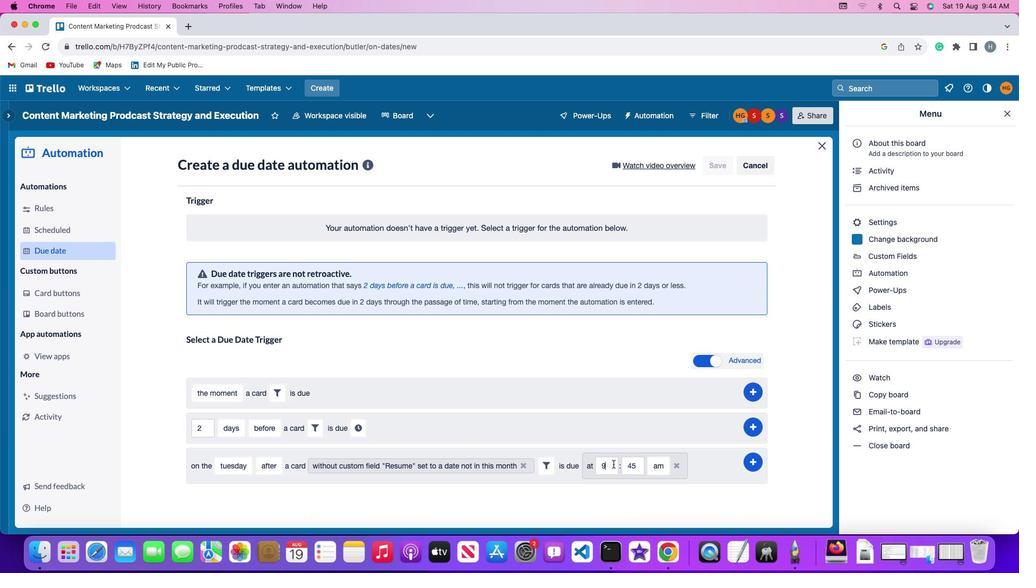 
Action: Mouse pressed left at (629, 466)
Screenshot: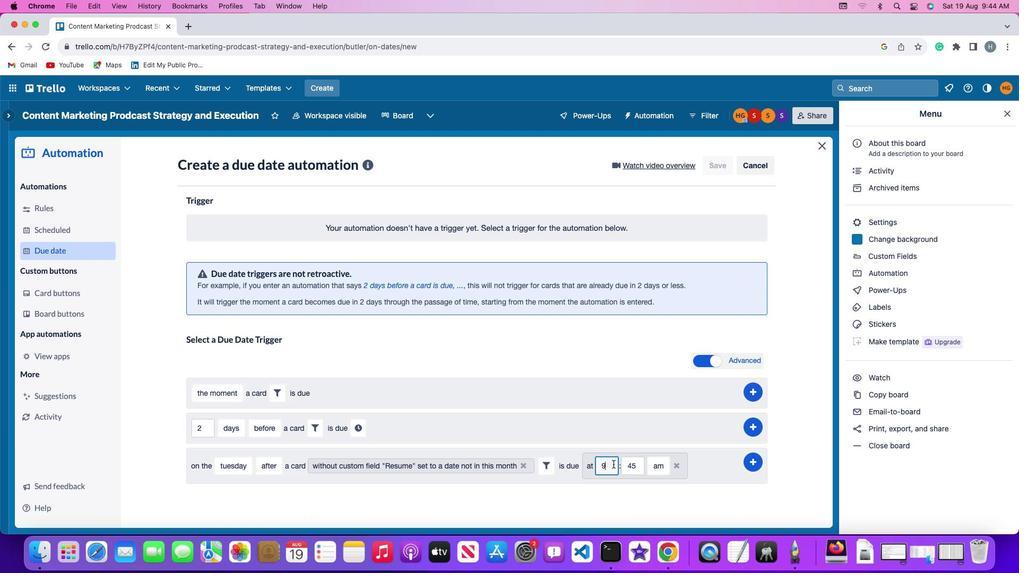 
Action: Mouse moved to (628, 466)
Screenshot: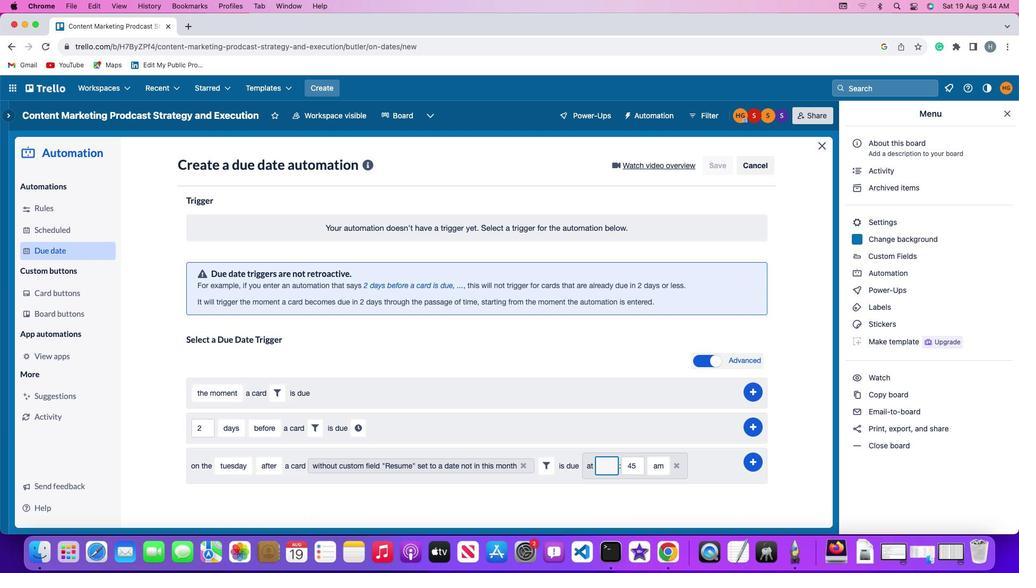 
Action: Key pressed Key.backspace'1'
Screenshot: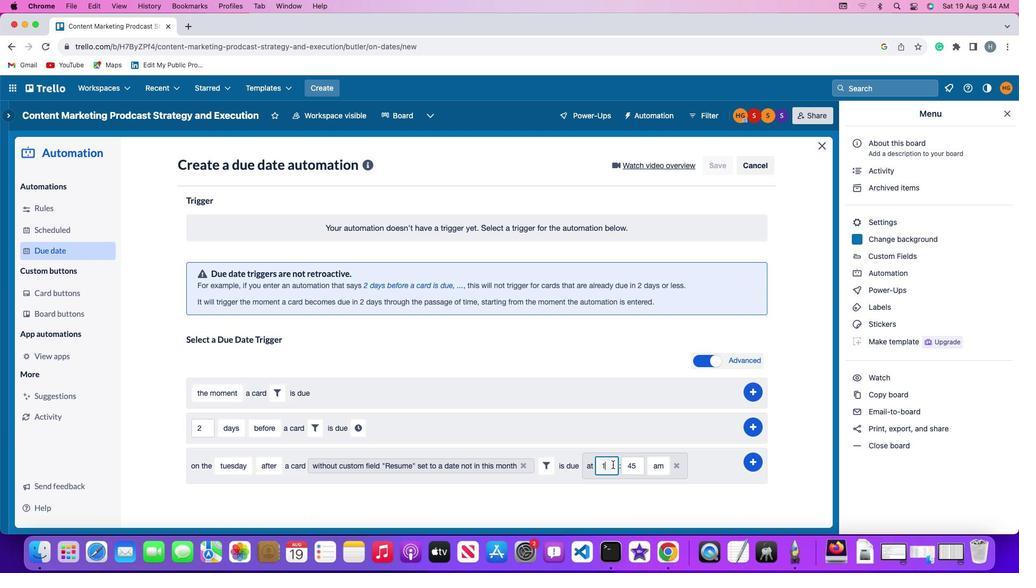 
Action: Mouse moved to (628, 466)
Screenshot: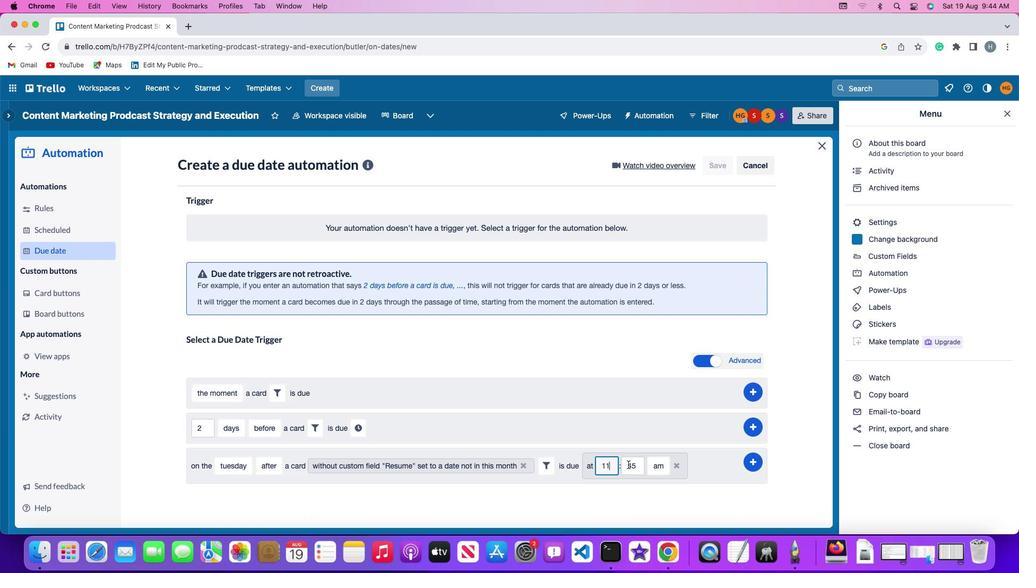 
Action: Key pressed '1'
Screenshot: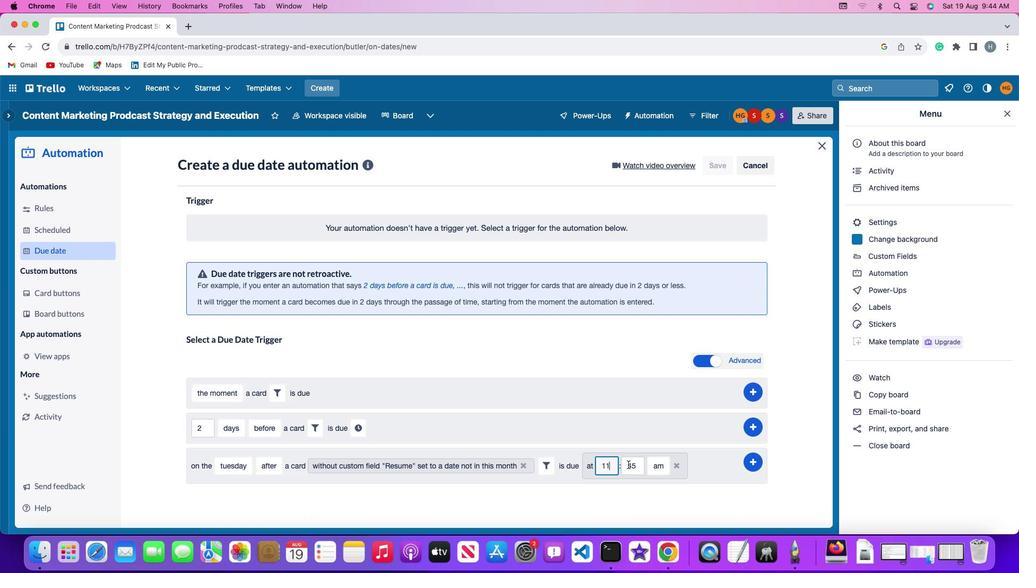 
Action: Mouse moved to (658, 468)
Screenshot: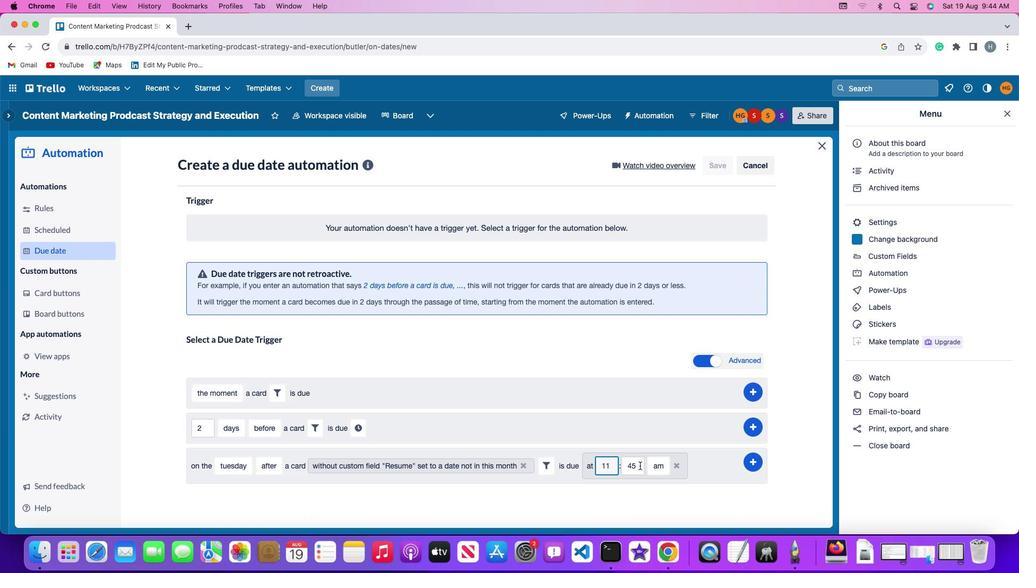 
Action: Mouse pressed left at (658, 468)
Screenshot: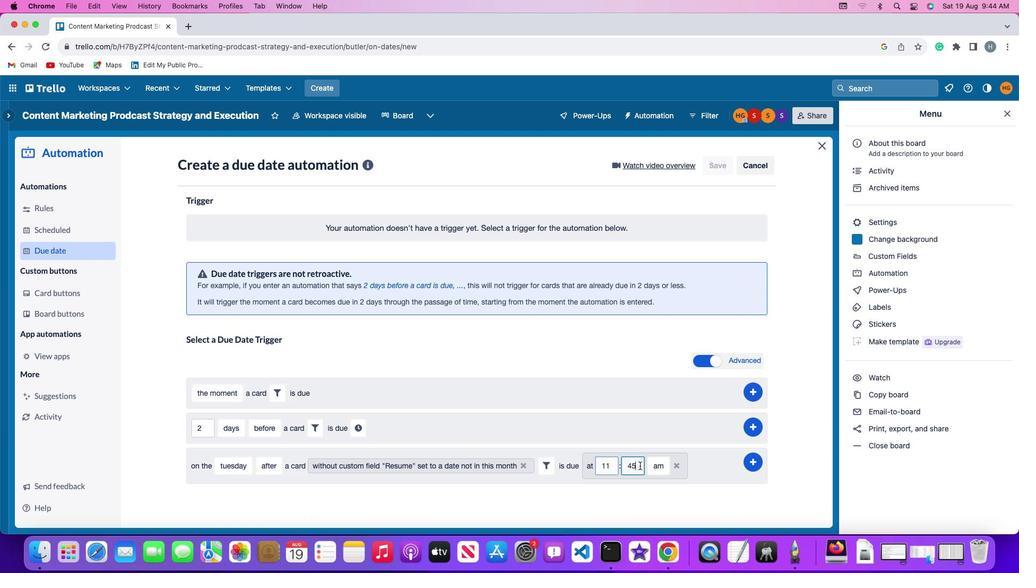 
Action: Key pressed Key.backspaceKey.backspace
Screenshot: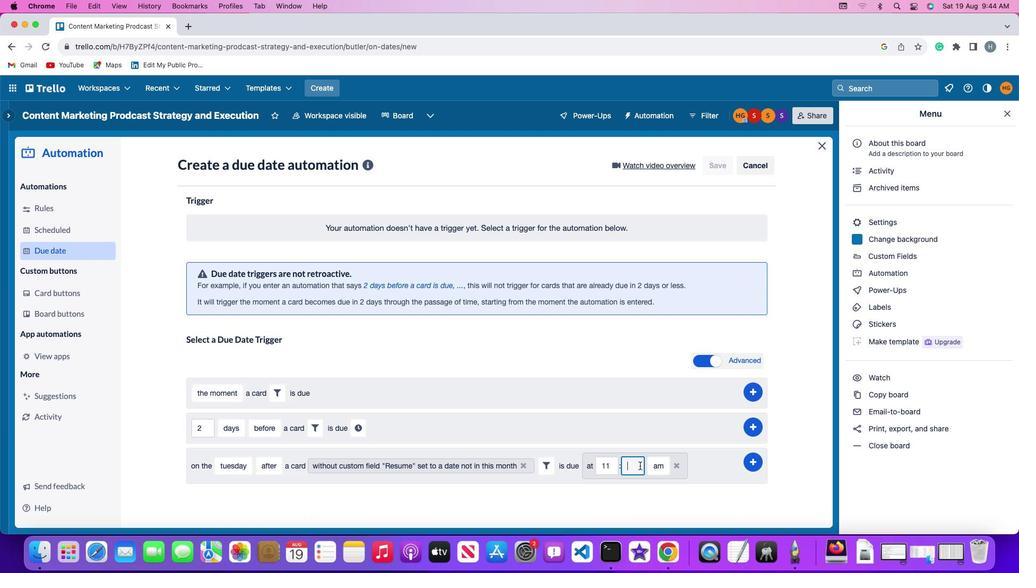 
Action: Mouse moved to (658, 467)
Screenshot: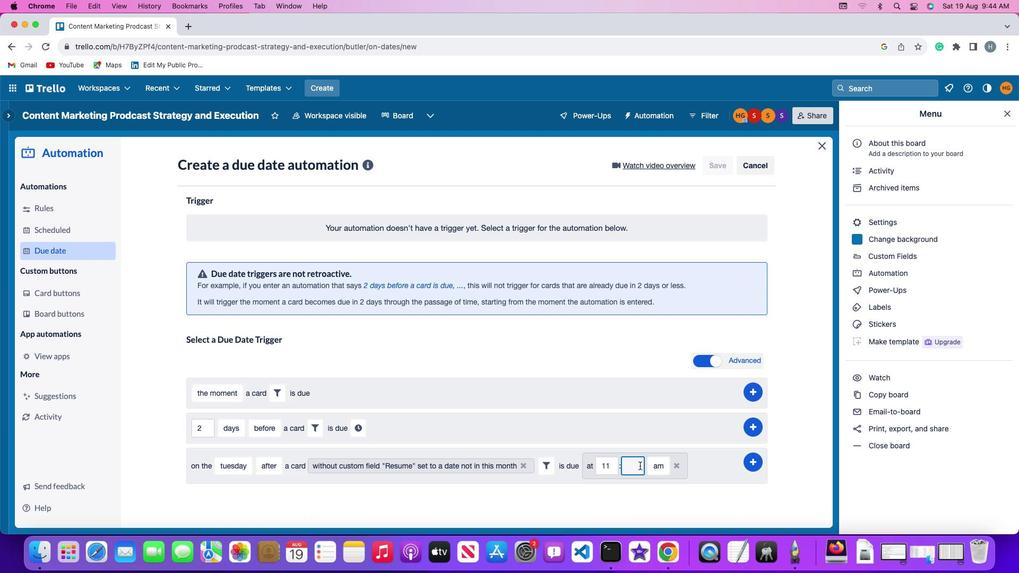 
Action: Key pressed '0''0'
Screenshot: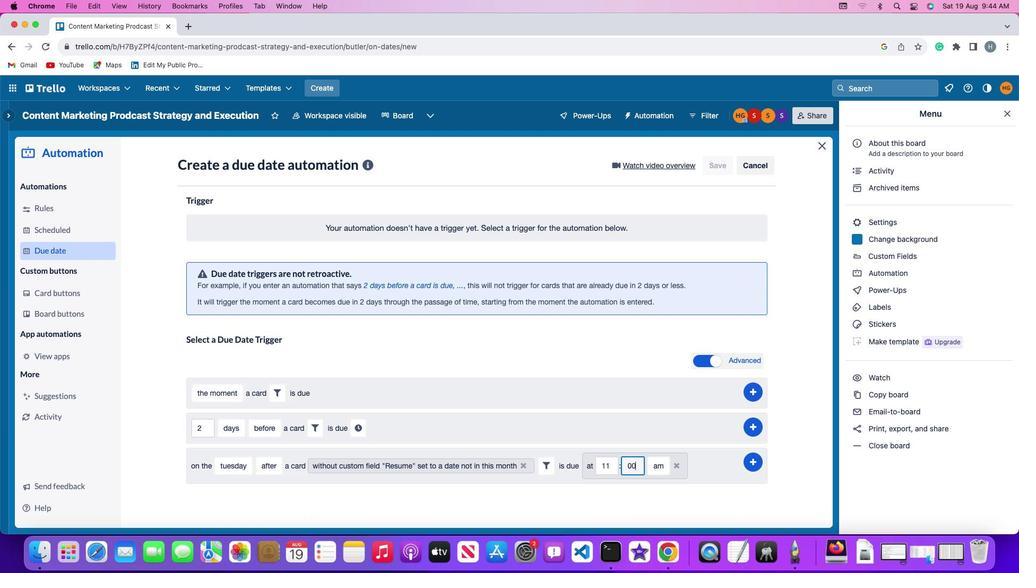 
Action: Mouse moved to (676, 467)
Screenshot: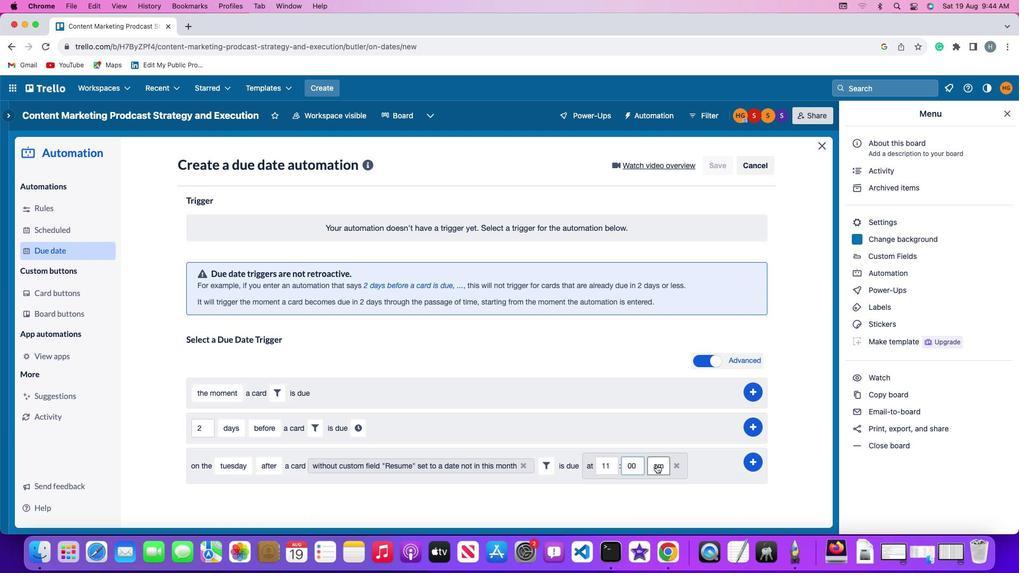 
Action: Mouse pressed left at (676, 467)
Screenshot: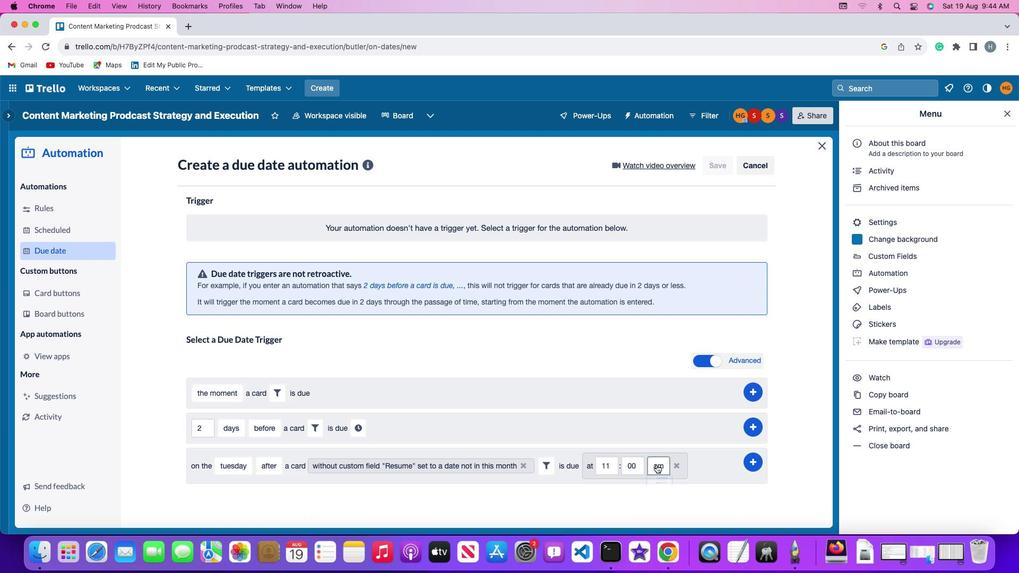 
Action: Mouse moved to (677, 488)
Screenshot: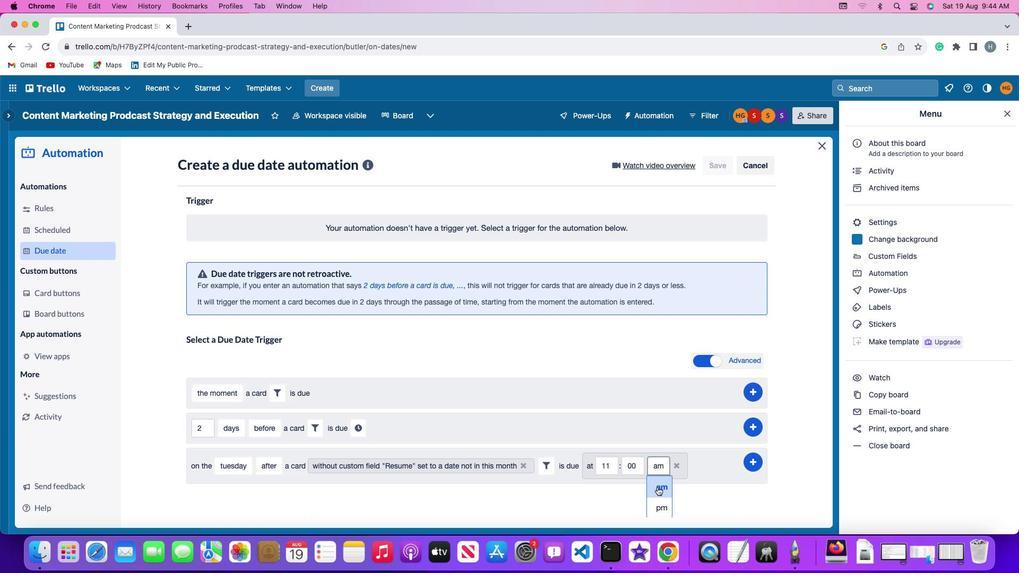 
Action: Mouse pressed left at (677, 488)
Screenshot: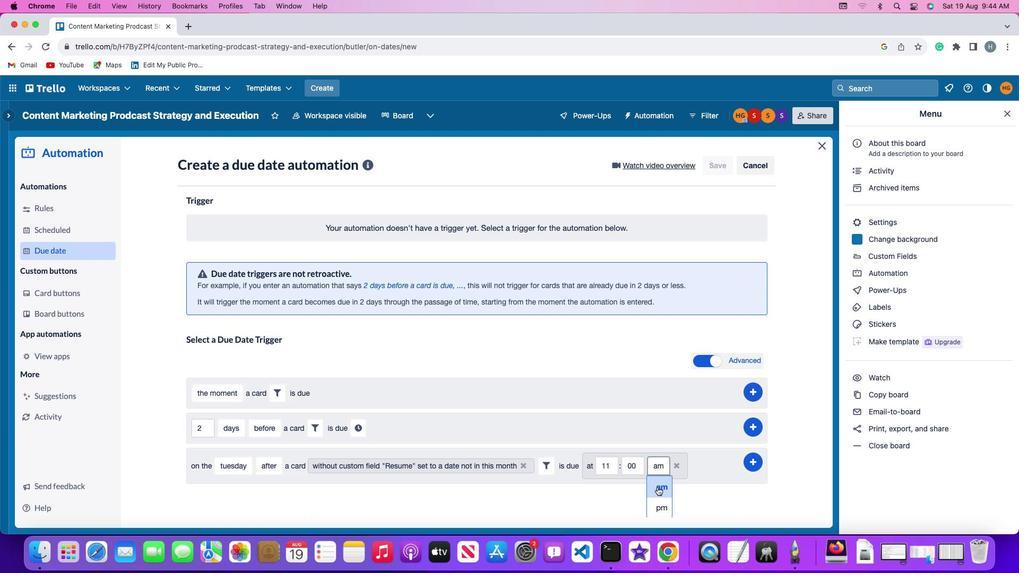 
Action: Mouse moved to (784, 464)
Screenshot: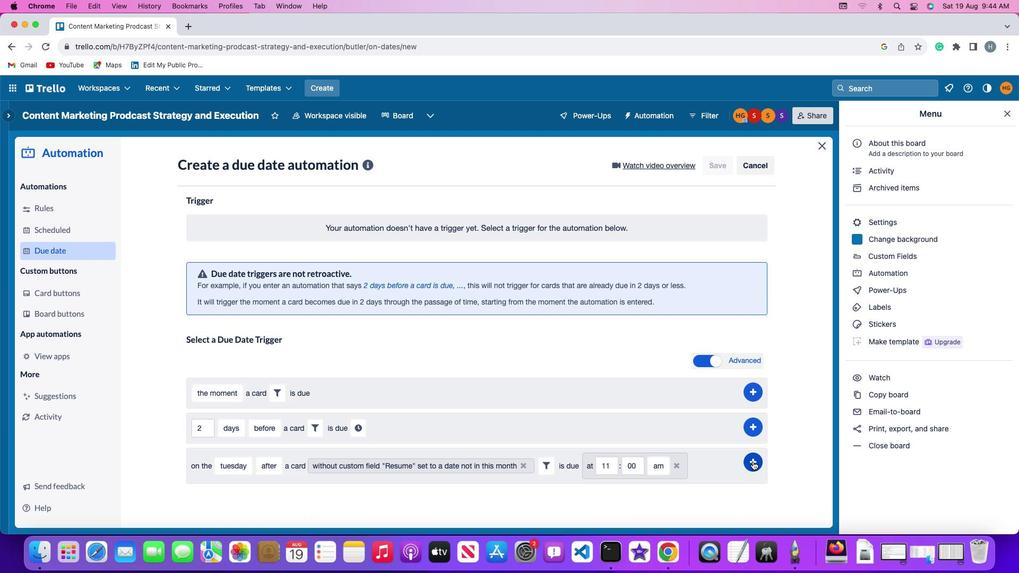 
Action: Mouse pressed left at (784, 464)
Screenshot: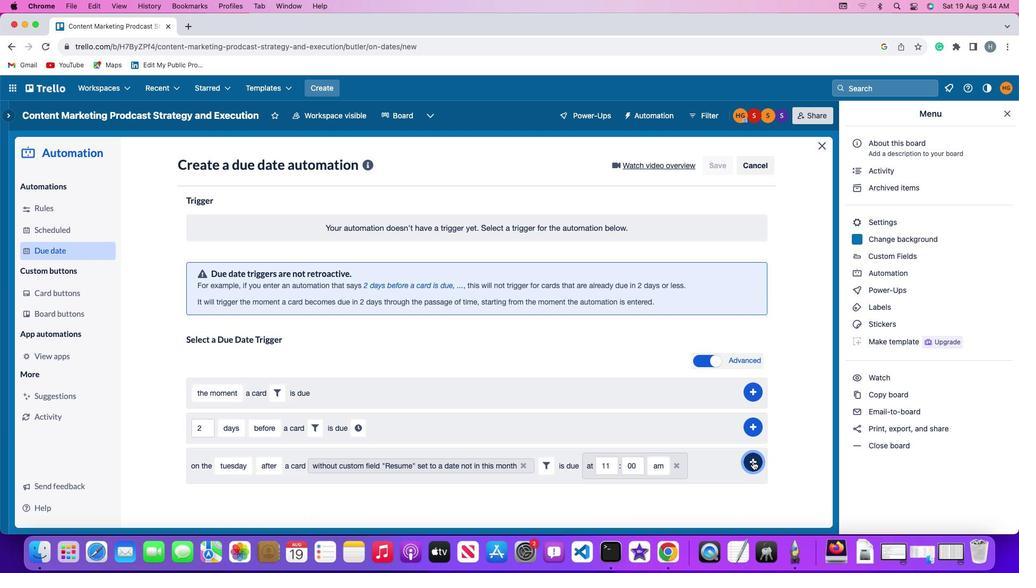 
Action: Mouse moved to (835, 396)
Screenshot: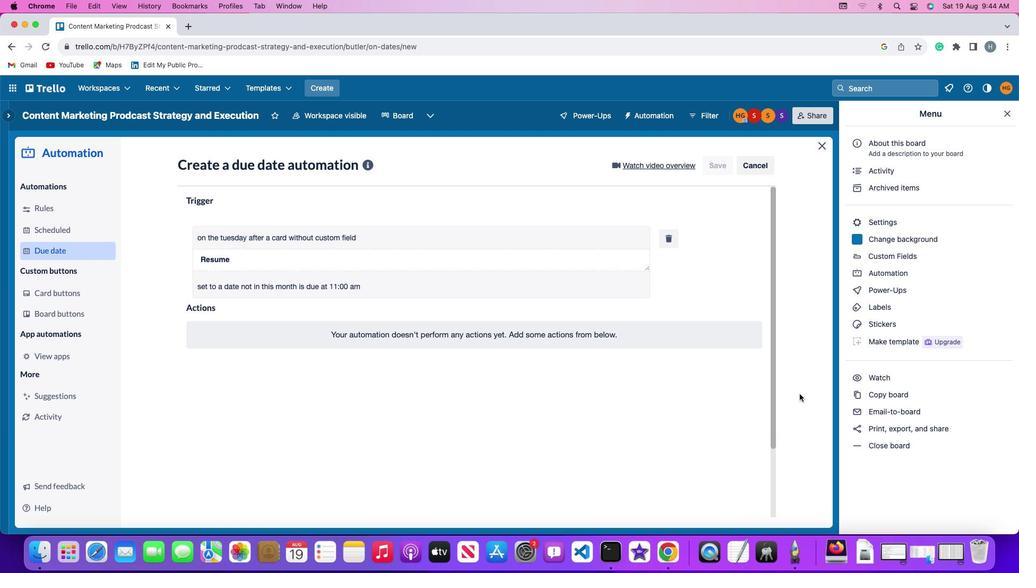 
